 Task: Find connections with filter location São Gotardo with filter topic #Partnershipwith filter profile language Potuguese with filter current company ProPharma with filter school Shobhit University with filter industry Primary Metal Manufacturing with filter service category Life Insurance with filter keywords title Budget Analyst
Action: Mouse moved to (485, 99)
Screenshot: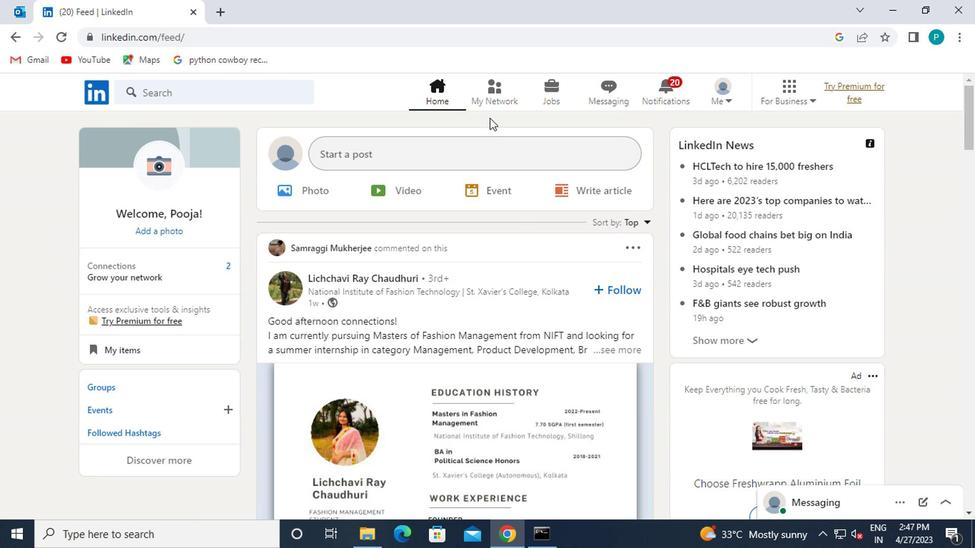 
Action: Mouse pressed left at (485, 99)
Screenshot: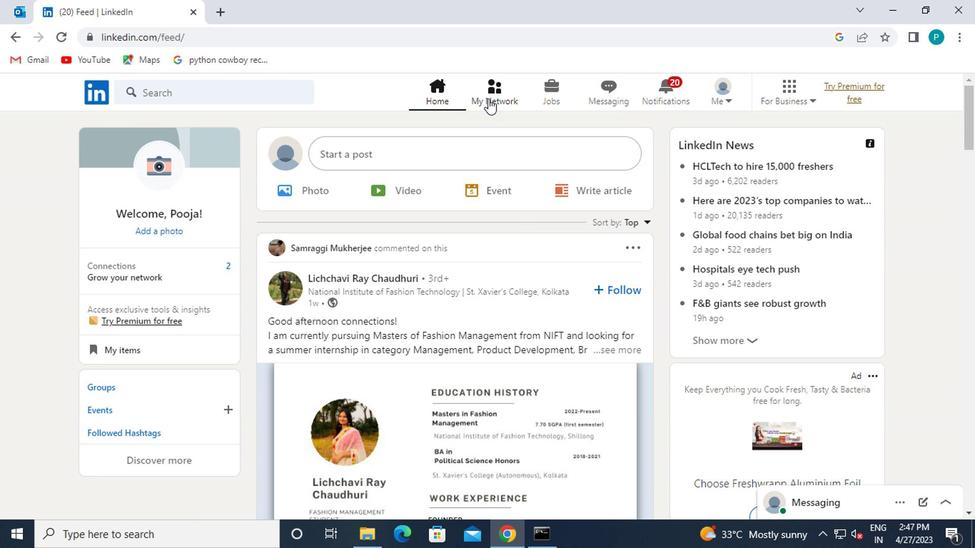 
Action: Mouse moved to (195, 168)
Screenshot: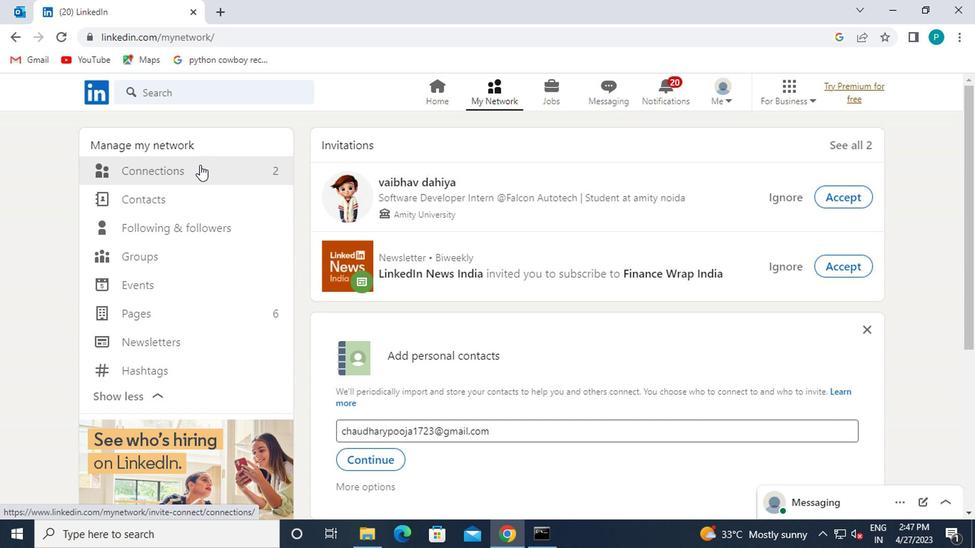 
Action: Mouse pressed left at (195, 168)
Screenshot: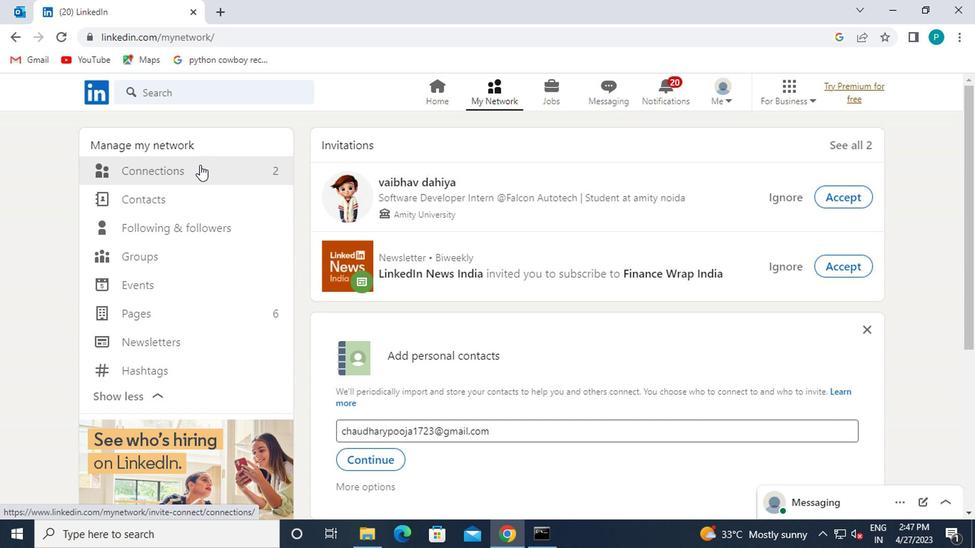 
Action: Mouse moved to (580, 178)
Screenshot: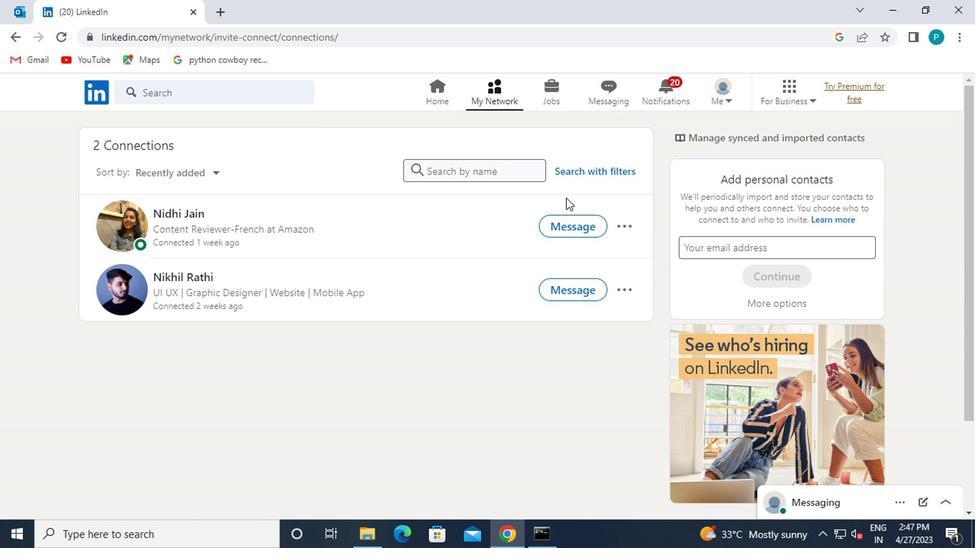 
Action: Mouse pressed left at (580, 178)
Screenshot: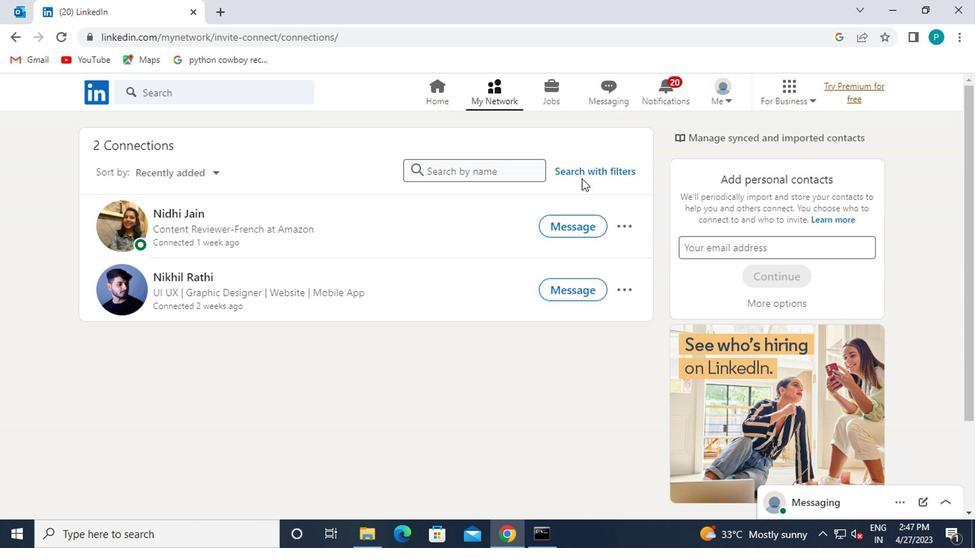 
Action: Mouse moved to (526, 133)
Screenshot: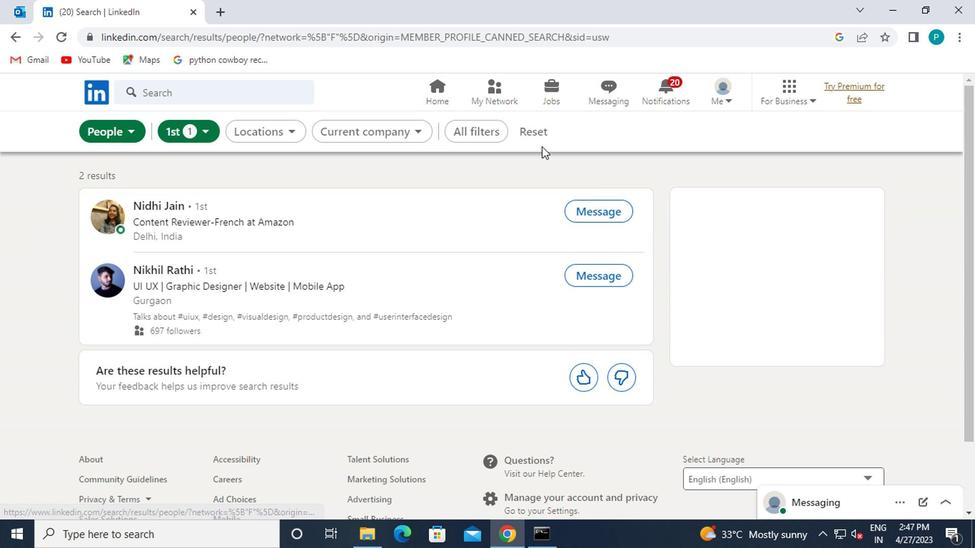 
Action: Mouse pressed left at (526, 133)
Screenshot: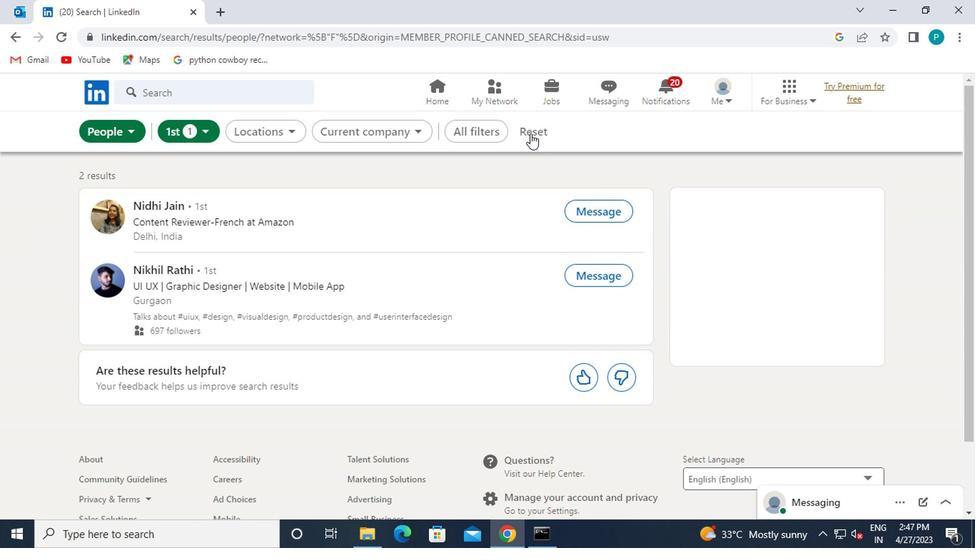 
Action: Mouse moved to (505, 135)
Screenshot: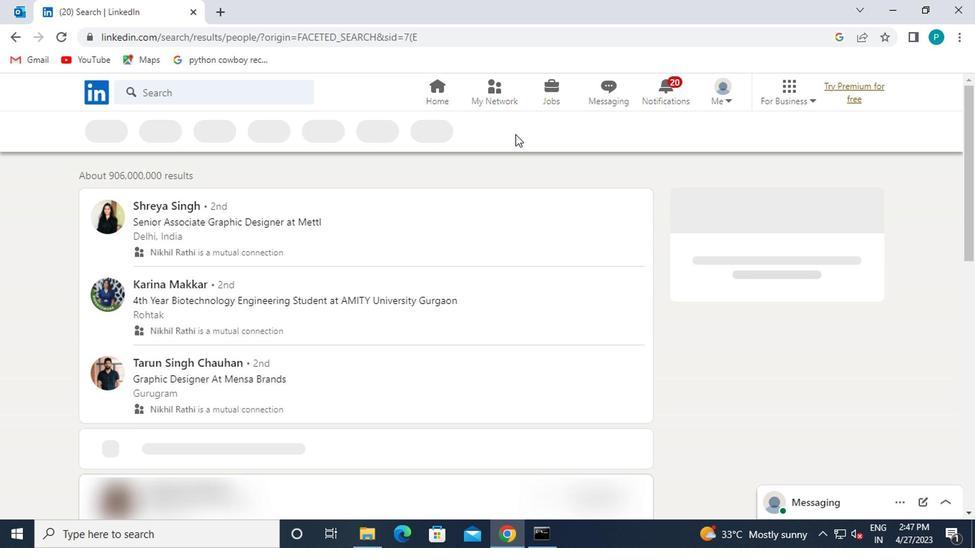 
Action: Mouse pressed left at (505, 135)
Screenshot: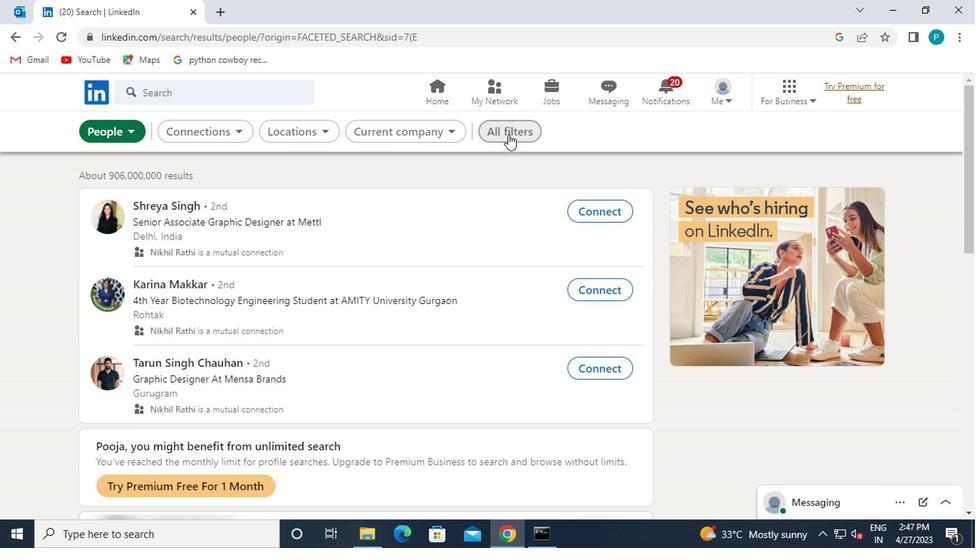 
Action: Mouse moved to (664, 350)
Screenshot: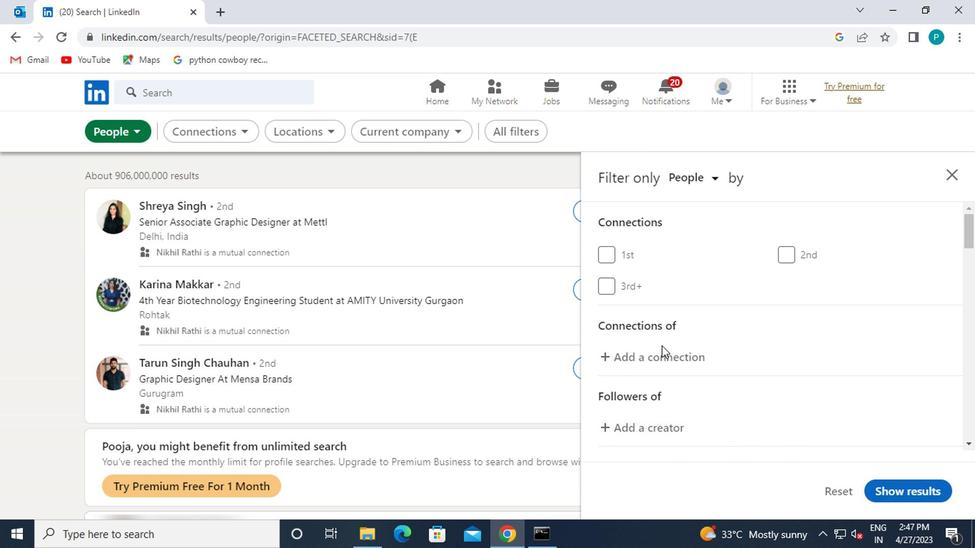 
Action: Mouse scrolled (664, 349) with delta (0, -1)
Screenshot: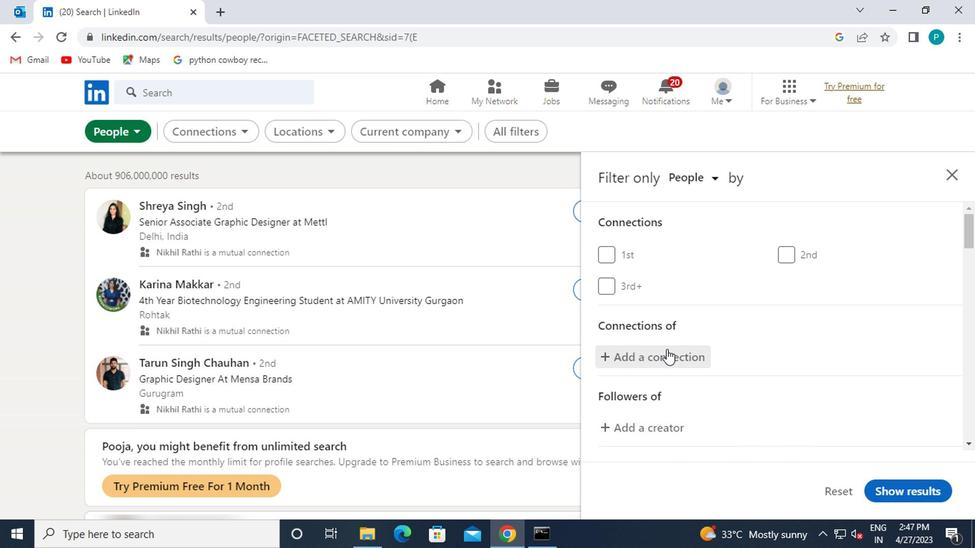 
Action: Mouse scrolled (664, 349) with delta (0, -1)
Screenshot: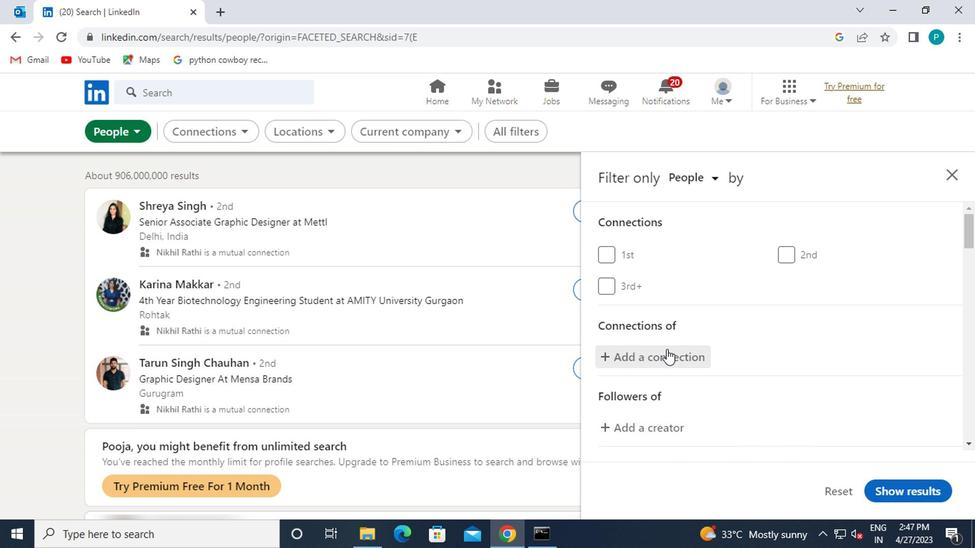 
Action: Mouse moved to (750, 377)
Screenshot: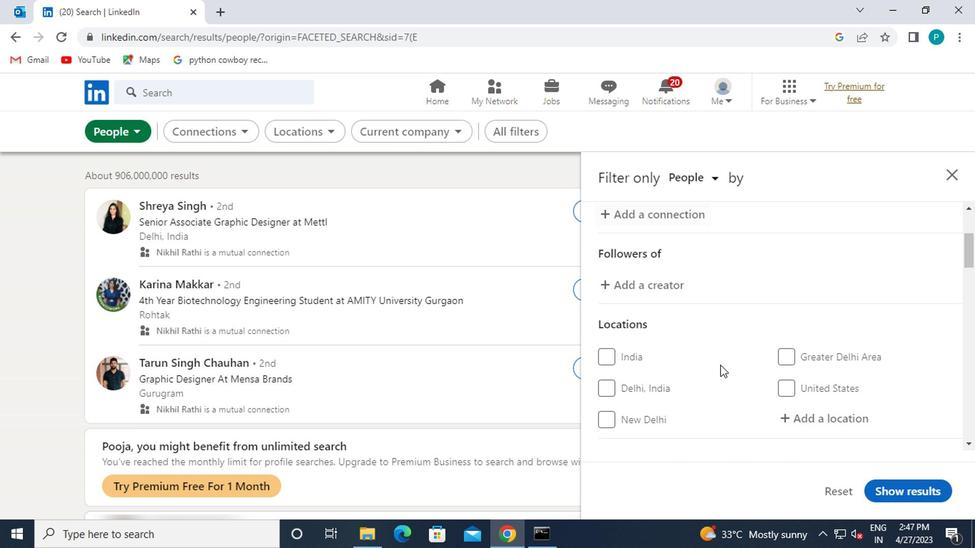 
Action: Mouse scrolled (750, 377) with delta (0, 0)
Screenshot: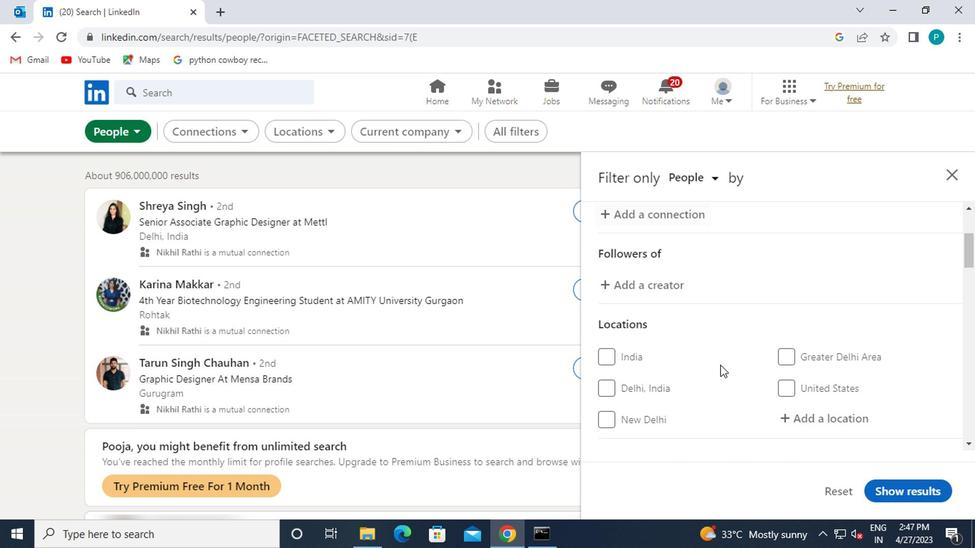 
Action: Mouse moved to (800, 340)
Screenshot: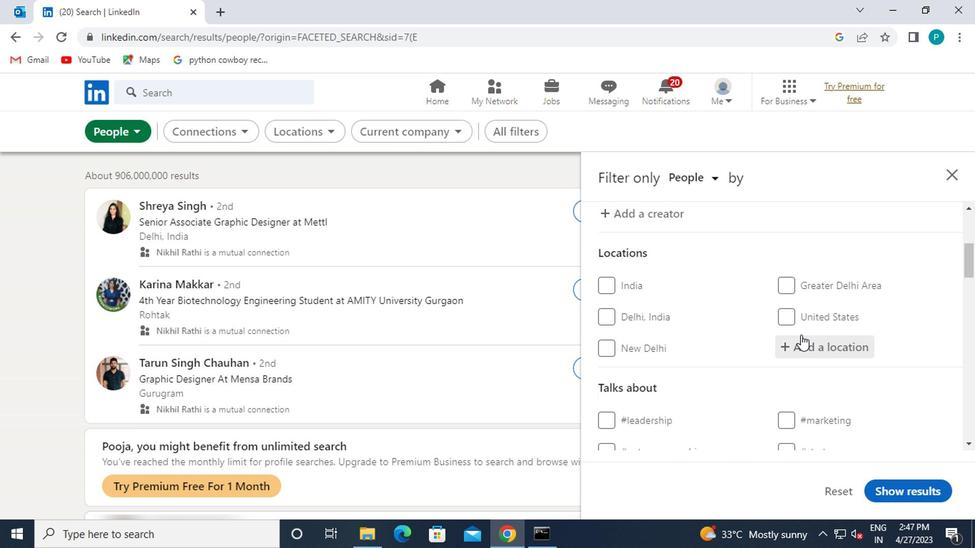 
Action: Mouse pressed left at (800, 340)
Screenshot: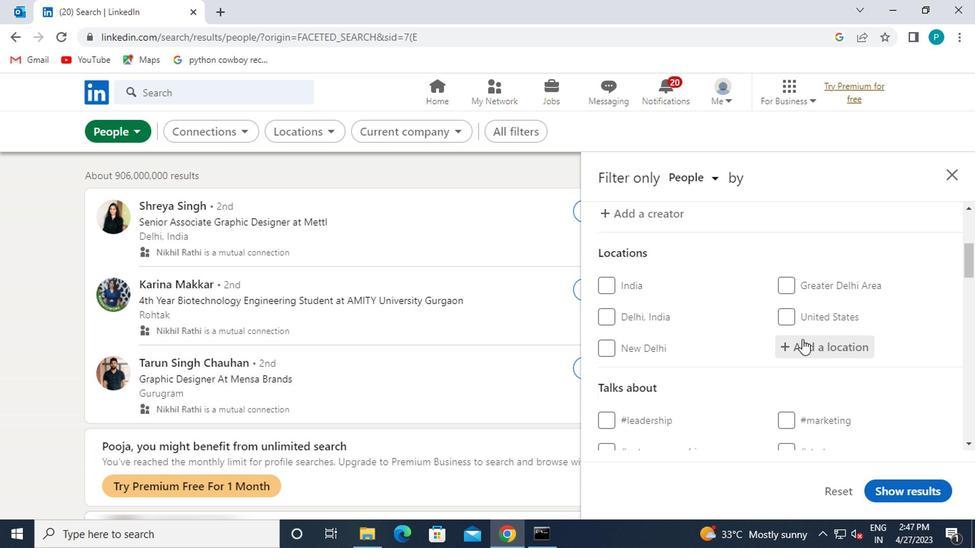 
Action: Mouse moved to (801, 340)
Screenshot: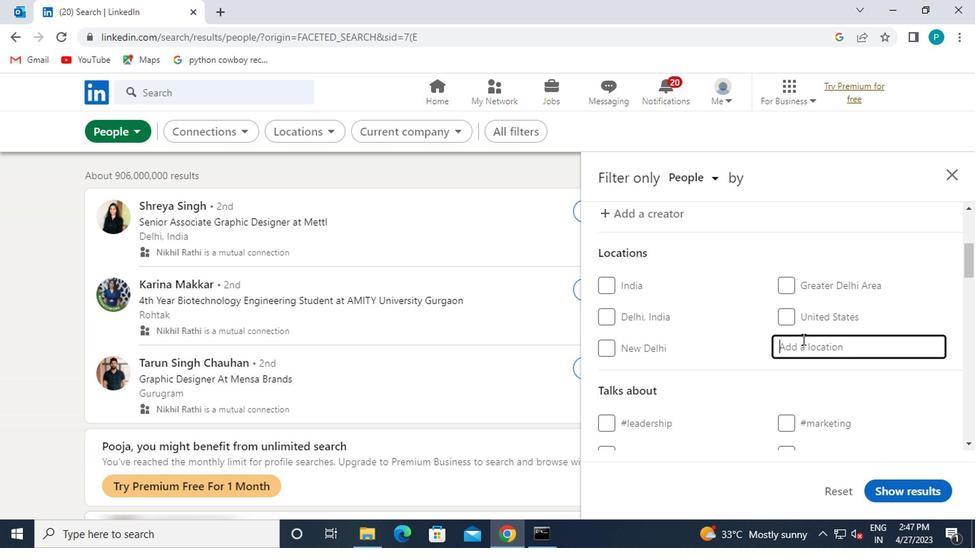 
Action: Key pressed <Key.caps_lock>s<Key.caps_lock>ao<Key.space><Key.caps_lock>g<Key.caps_lock>otar
Screenshot: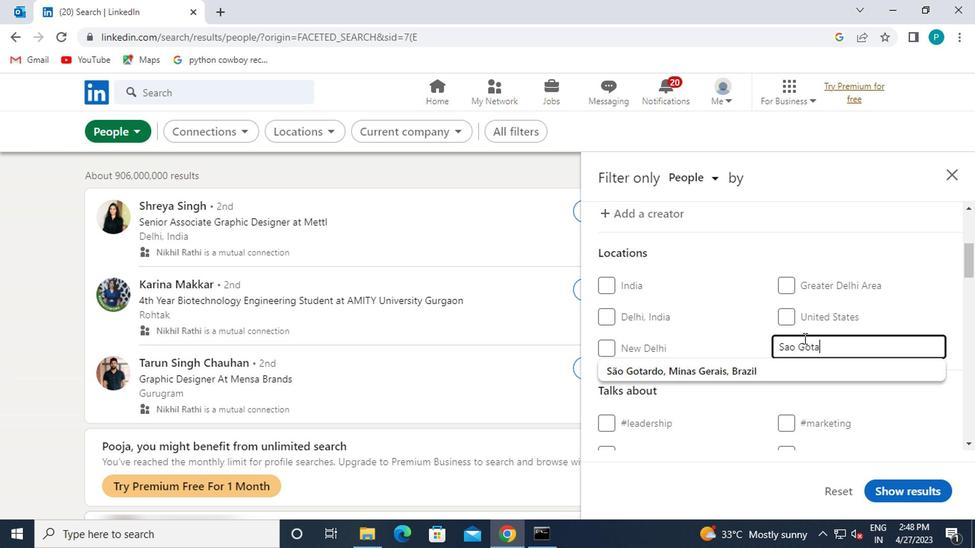 
Action: Mouse moved to (738, 365)
Screenshot: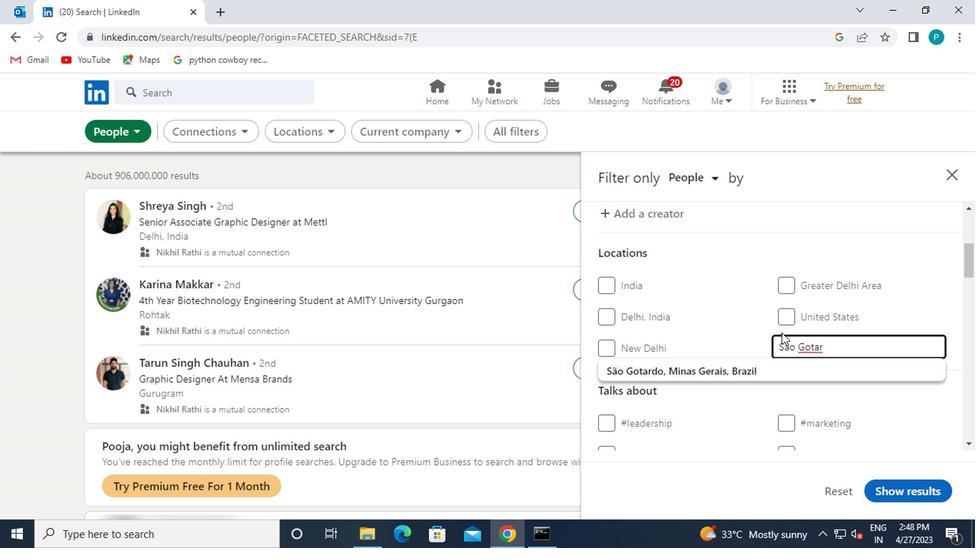 
Action: Mouse pressed left at (738, 365)
Screenshot: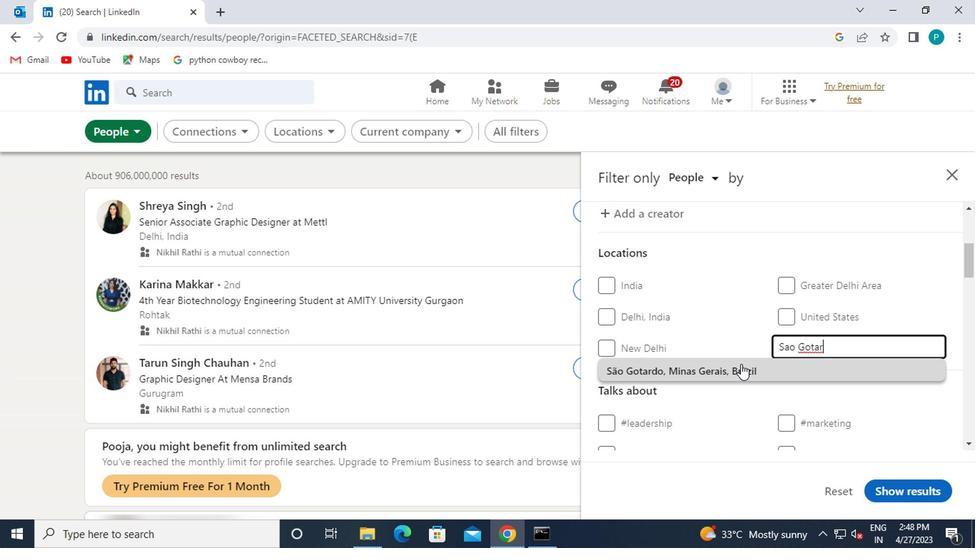 
Action: Mouse moved to (784, 384)
Screenshot: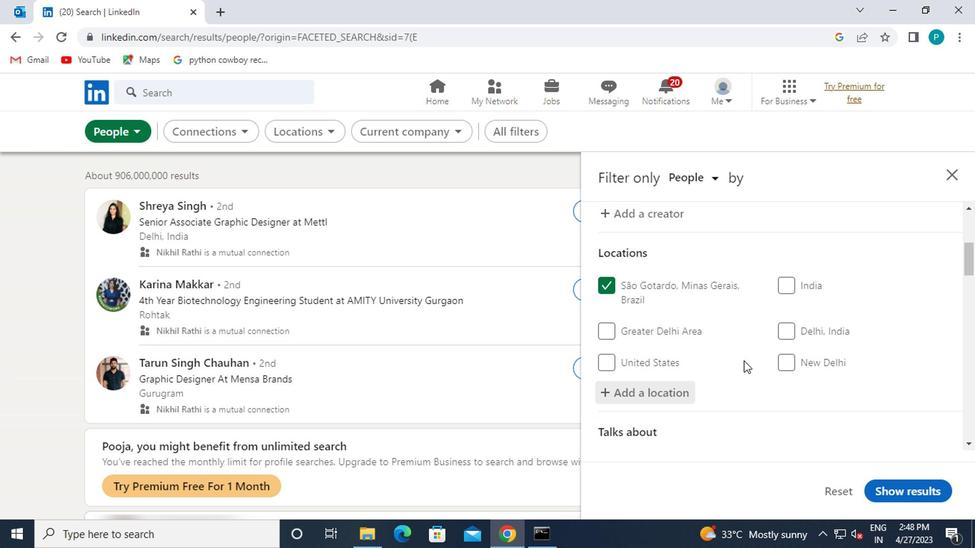 
Action: Mouse scrolled (784, 383) with delta (0, -1)
Screenshot: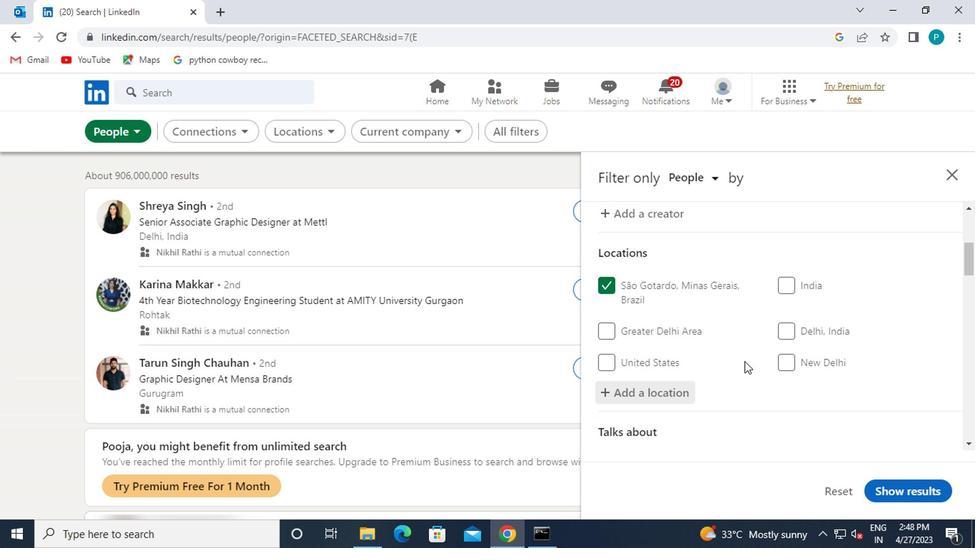 
Action: Mouse moved to (790, 389)
Screenshot: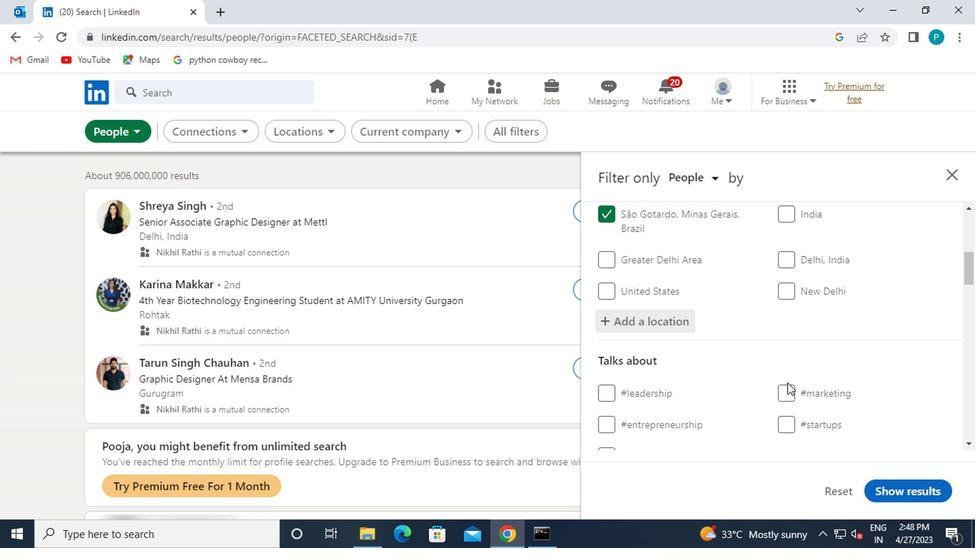 
Action: Mouse scrolled (790, 388) with delta (0, -1)
Screenshot: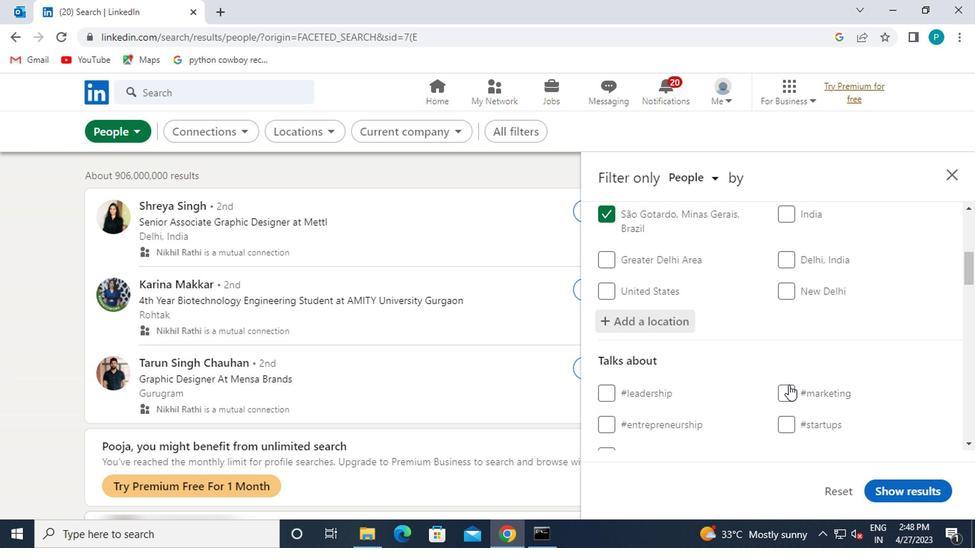 
Action: Mouse pressed left at (790, 389)
Screenshot: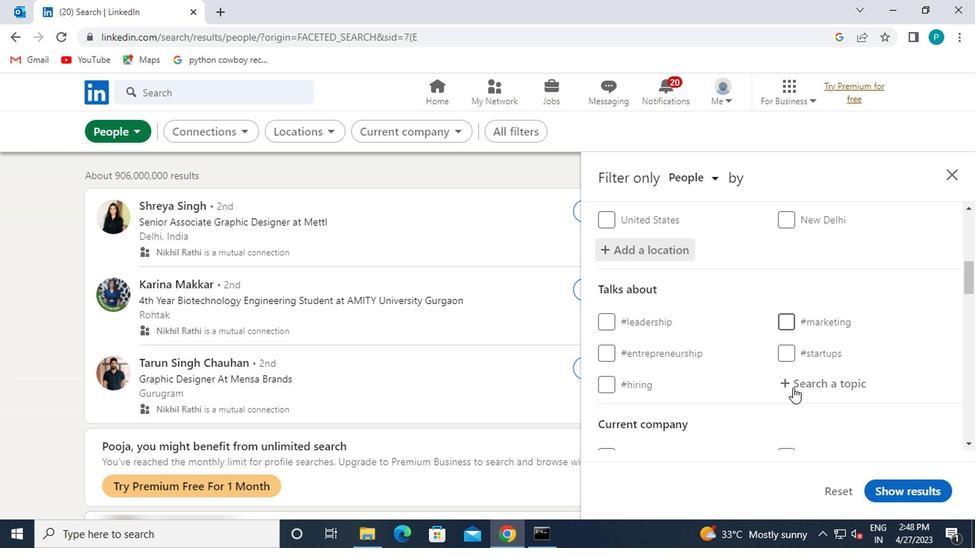 
Action: Key pressed <Key.shift><Key.shift>#<Key.caps_lock>P<Key.caps_lock>ARTNERSHIP
Screenshot: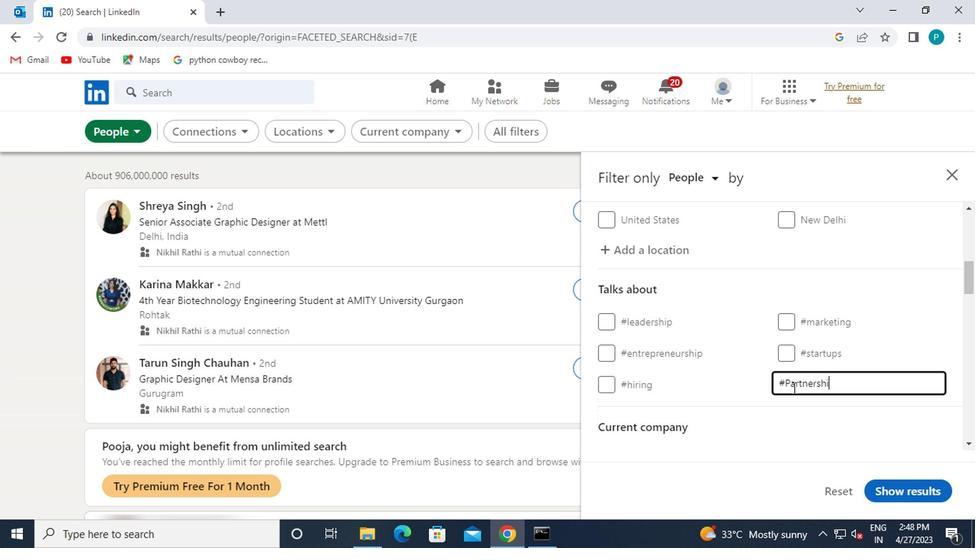 
Action: Mouse moved to (790, 389)
Screenshot: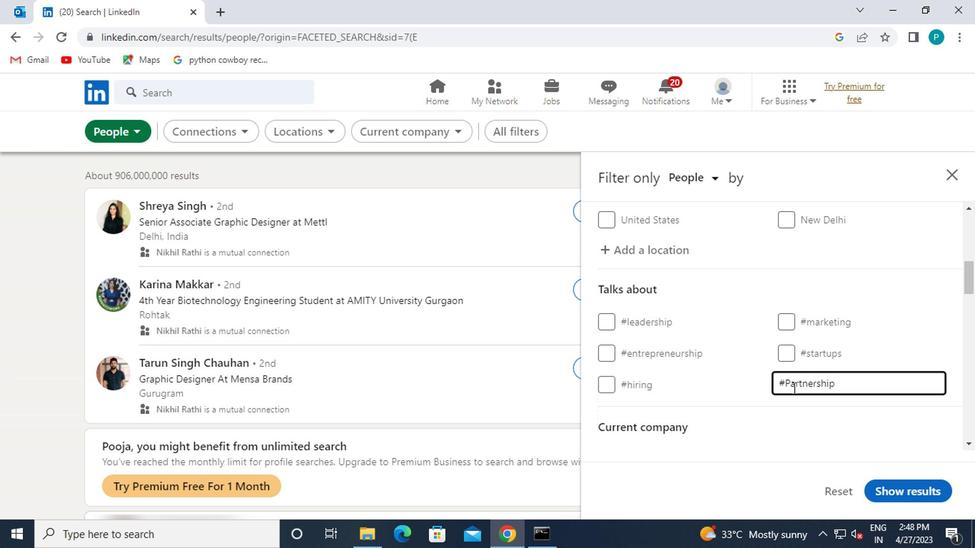 
Action: Mouse scrolled (790, 389) with delta (0, 0)
Screenshot: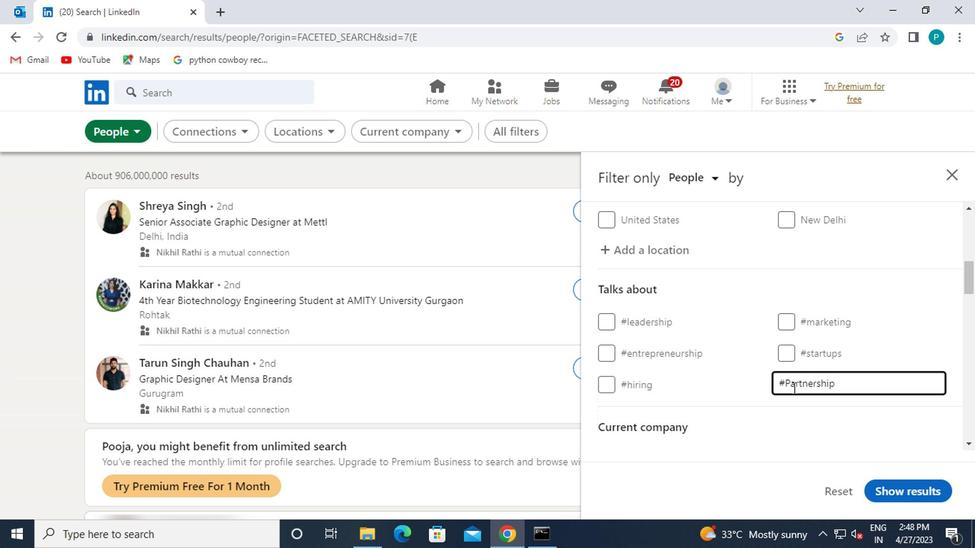 
Action: Mouse moved to (789, 391)
Screenshot: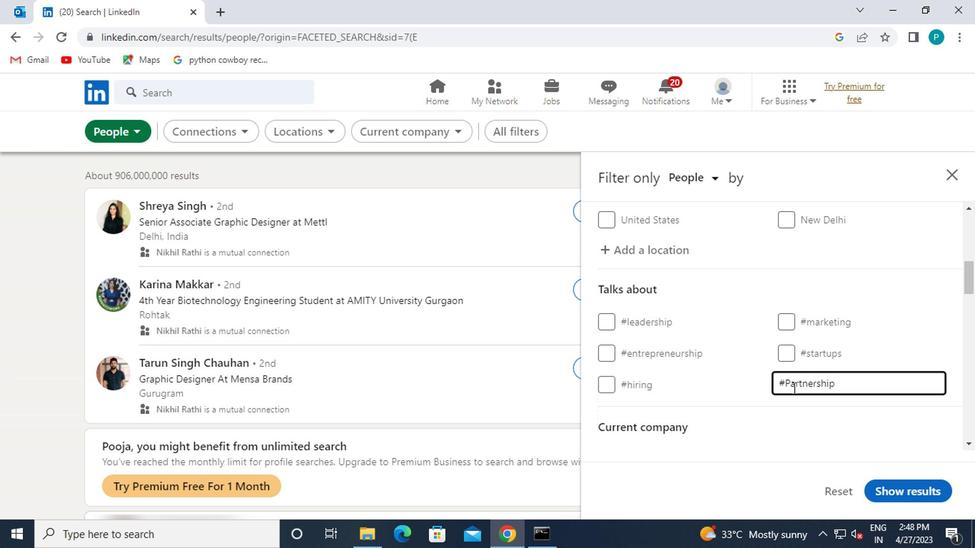 
Action: Mouse scrolled (789, 390) with delta (0, -1)
Screenshot: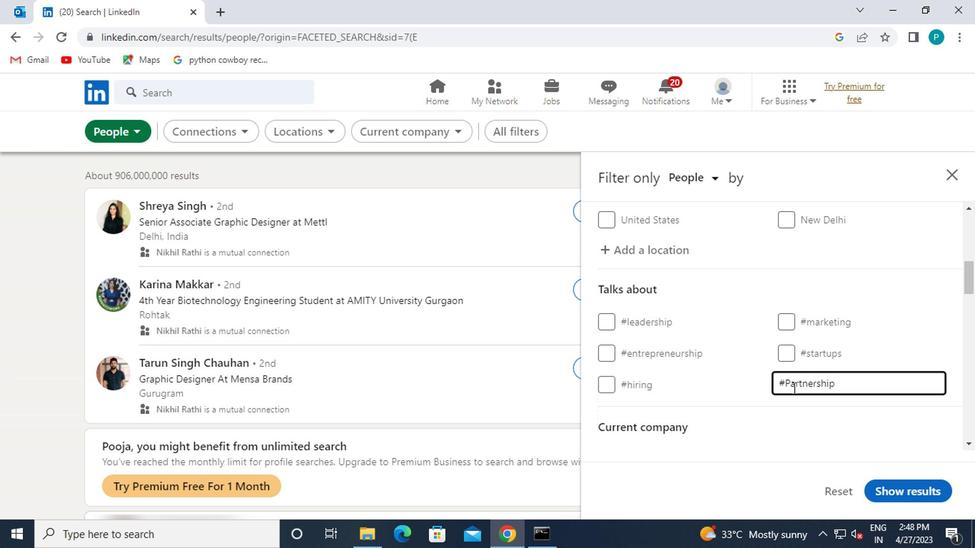 
Action: Mouse moved to (784, 392)
Screenshot: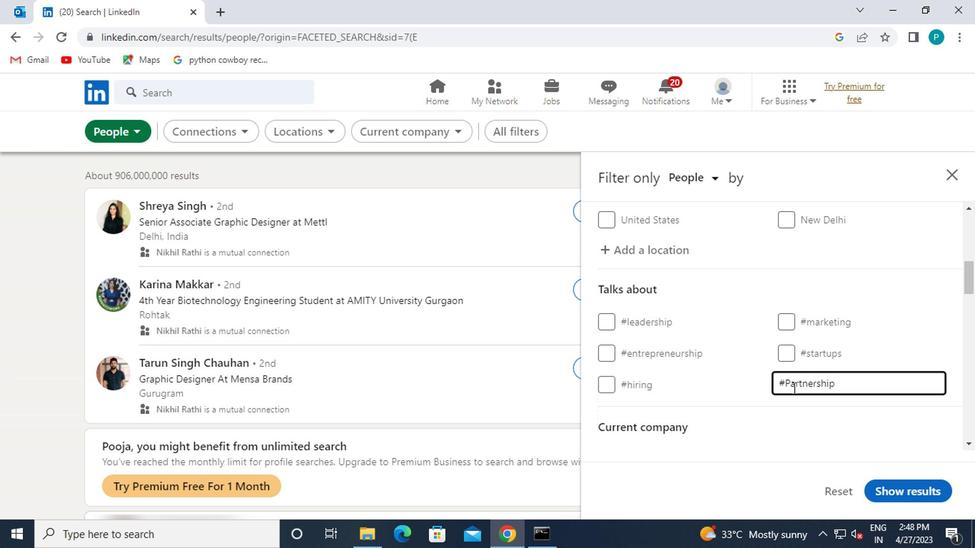 
Action: Mouse scrolled (784, 391) with delta (0, -1)
Screenshot: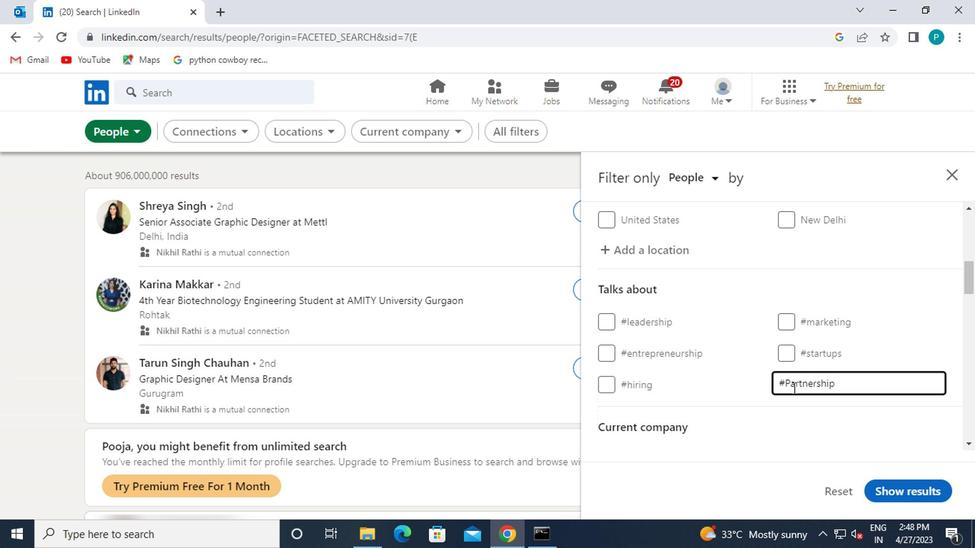 
Action: Mouse moved to (774, 392)
Screenshot: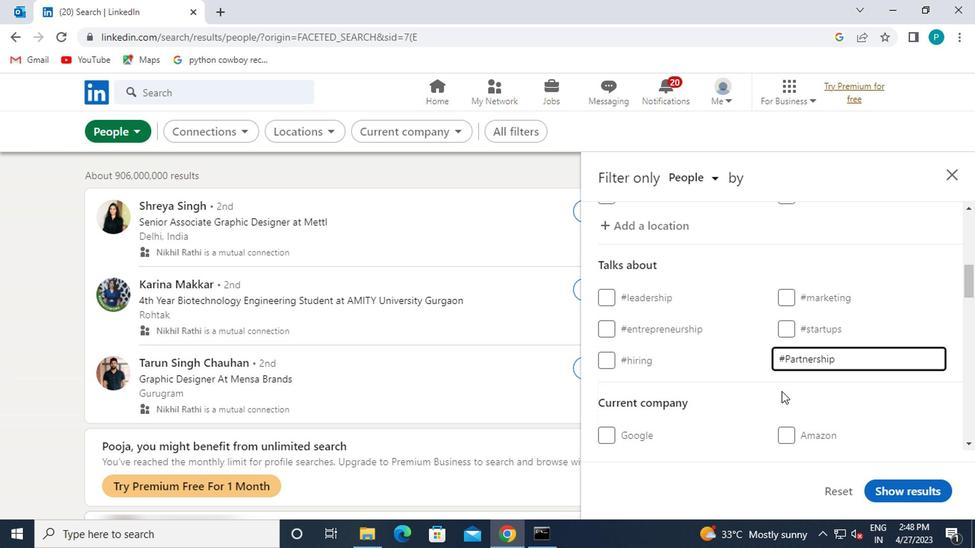 
Action: Mouse scrolled (774, 391) with delta (0, -1)
Screenshot: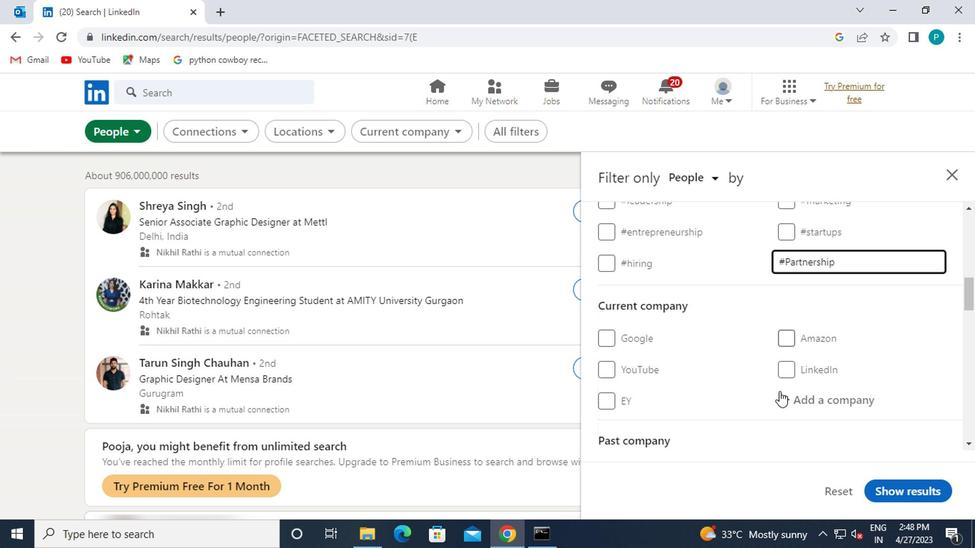 
Action: Mouse moved to (774, 392)
Screenshot: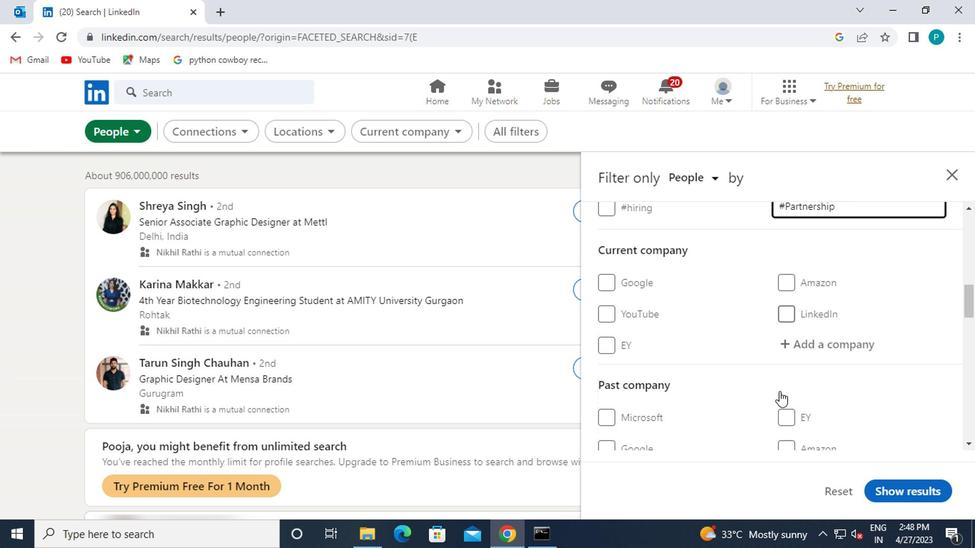 
Action: Mouse scrolled (774, 391) with delta (0, -1)
Screenshot: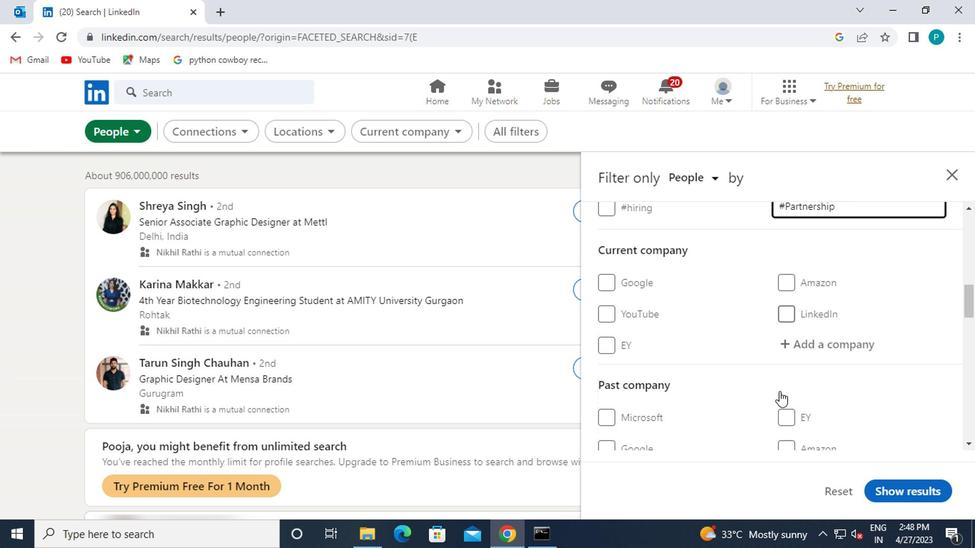 
Action: Mouse moved to (721, 381)
Screenshot: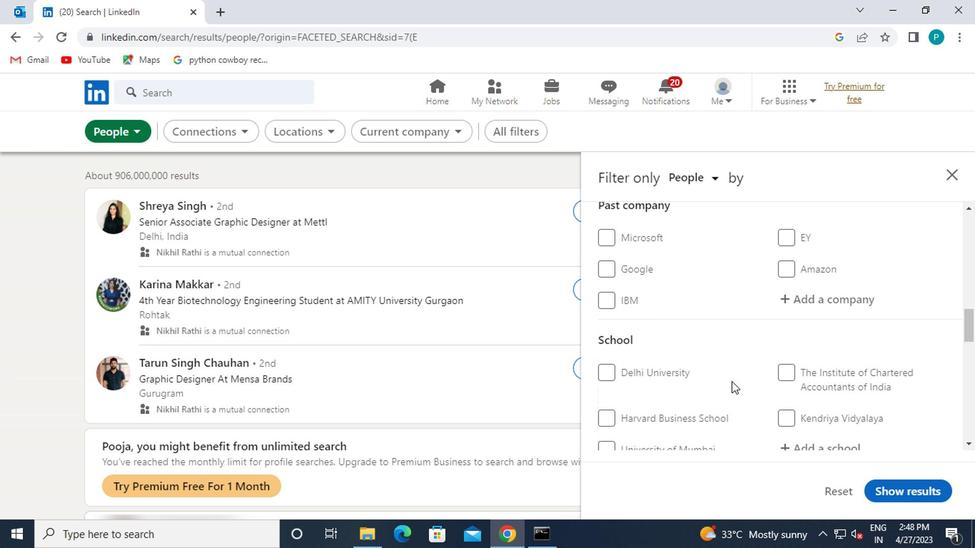 
Action: Mouse scrolled (721, 380) with delta (0, 0)
Screenshot: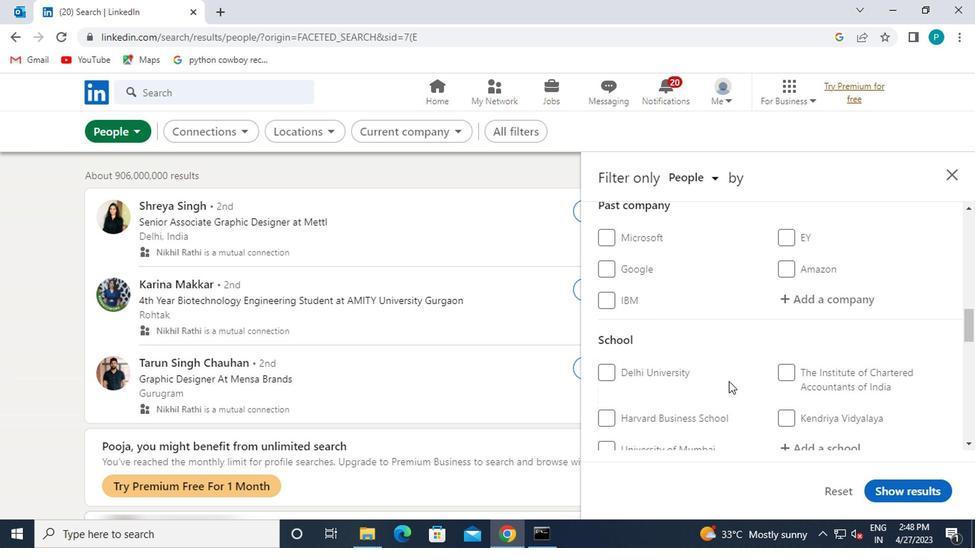 
Action: Mouse scrolled (721, 380) with delta (0, 0)
Screenshot: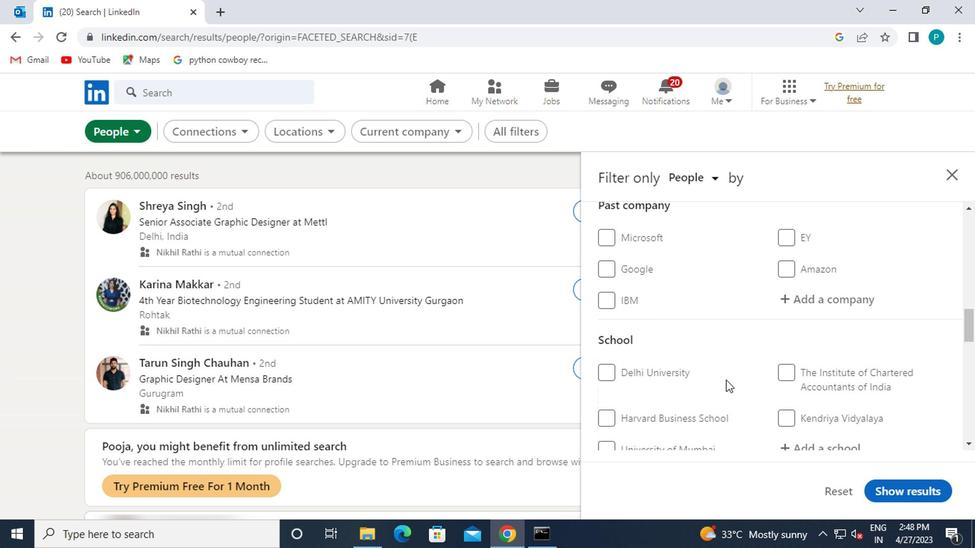 
Action: Mouse scrolled (721, 380) with delta (0, 0)
Screenshot: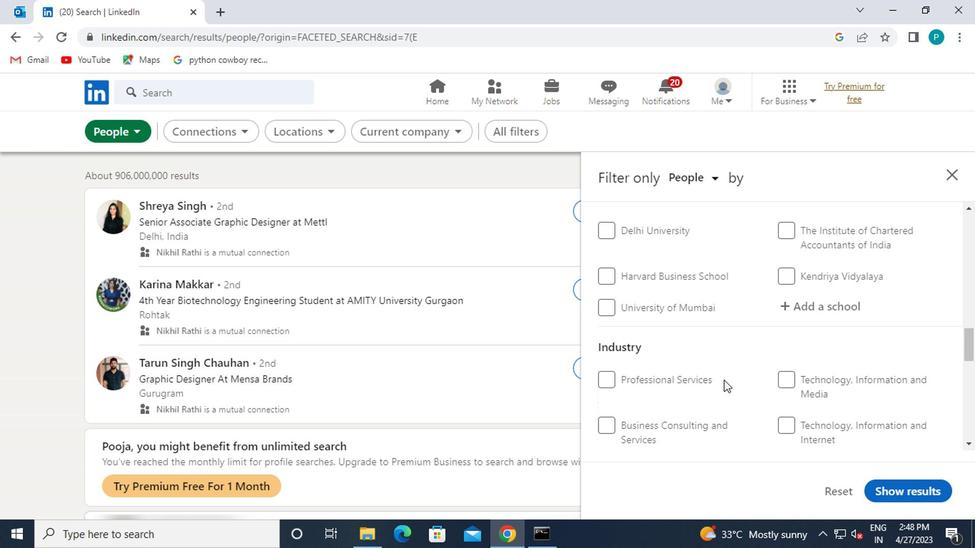 
Action: Mouse scrolled (721, 380) with delta (0, 0)
Screenshot: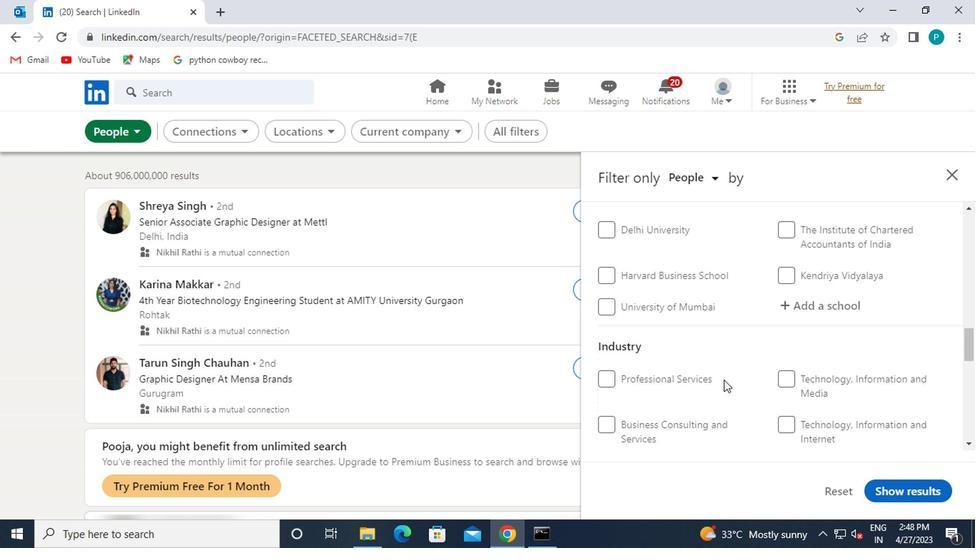 
Action: Mouse scrolled (721, 380) with delta (0, 0)
Screenshot: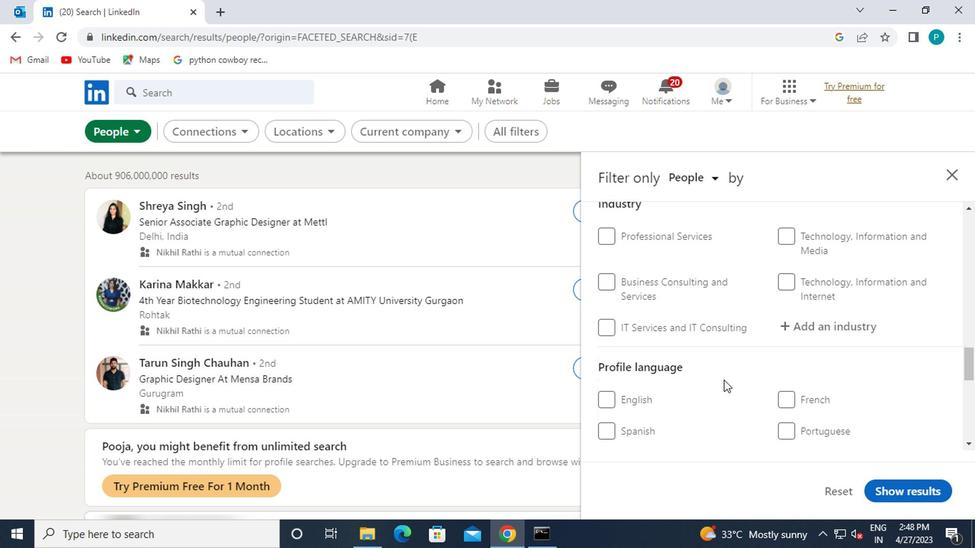 
Action: Mouse moved to (788, 364)
Screenshot: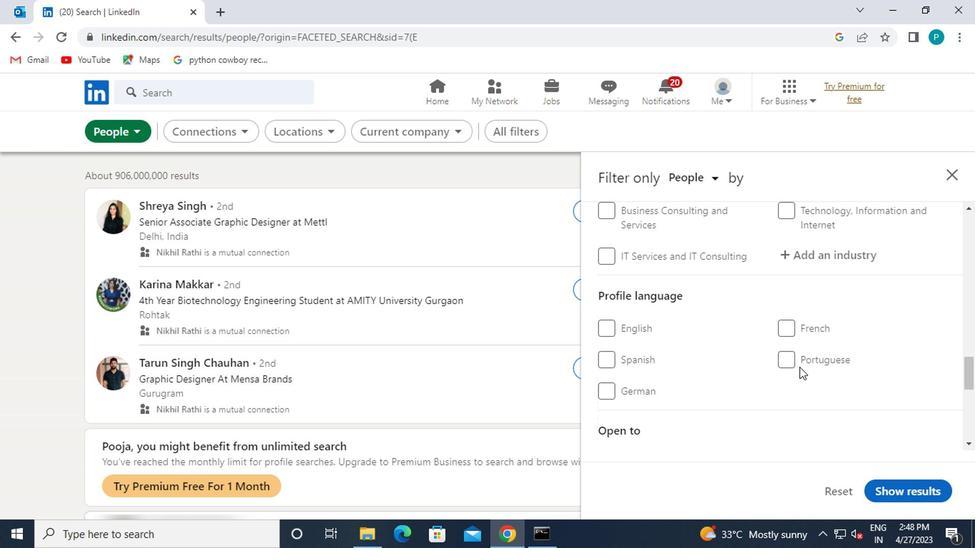 
Action: Mouse pressed left at (788, 364)
Screenshot: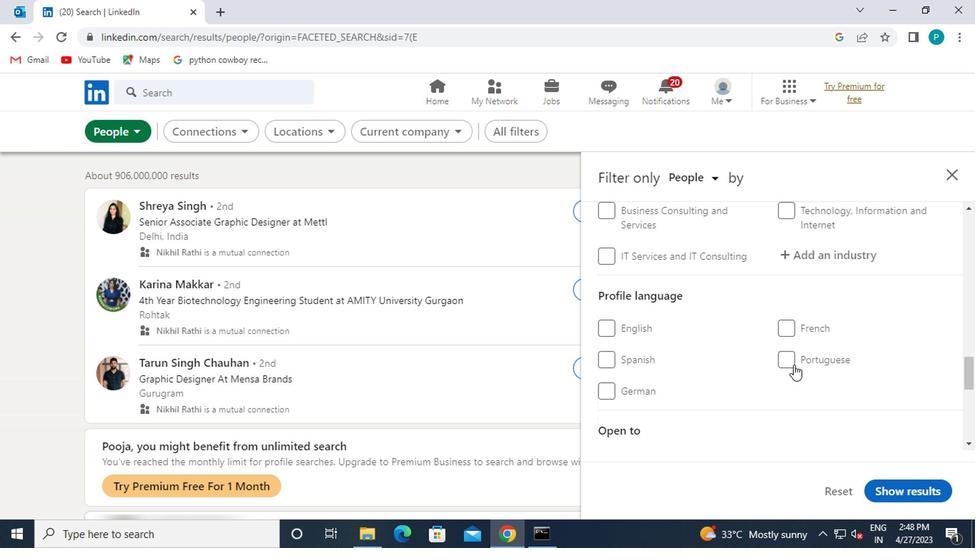 
Action: Mouse moved to (738, 364)
Screenshot: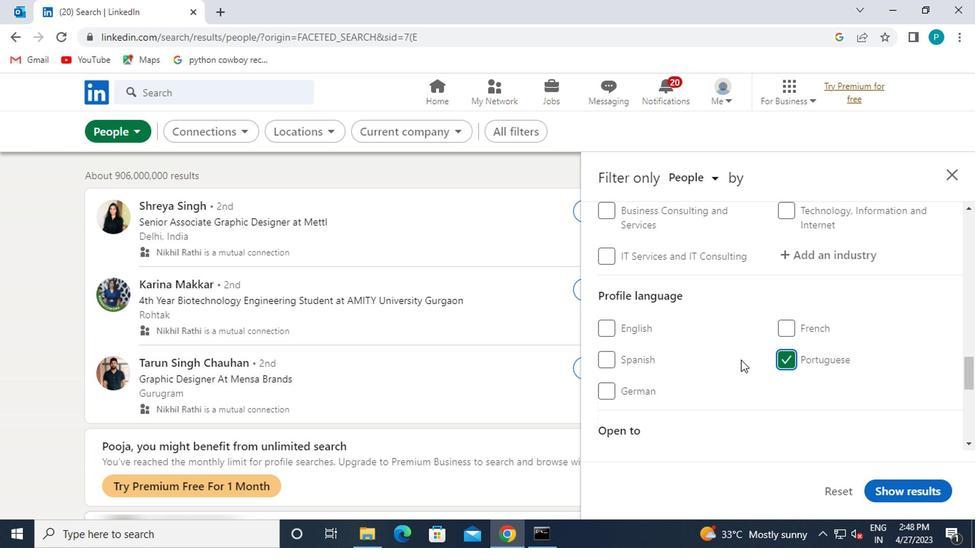 
Action: Mouse scrolled (738, 365) with delta (0, 0)
Screenshot: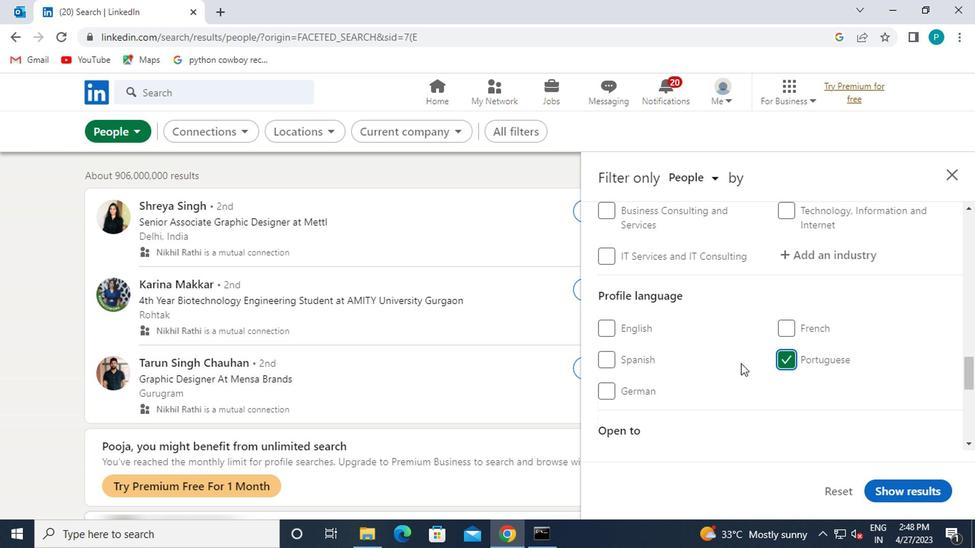 
Action: Mouse scrolled (738, 365) with delta (0, 0)
Screenshot: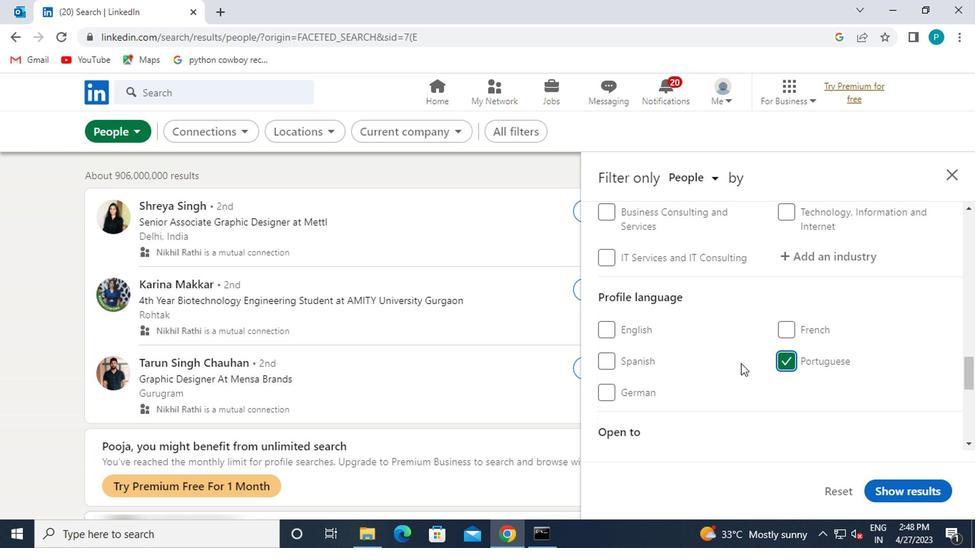 
Action: Mouse scrolled (738, 365) with delta (0, 0)
Screenshot: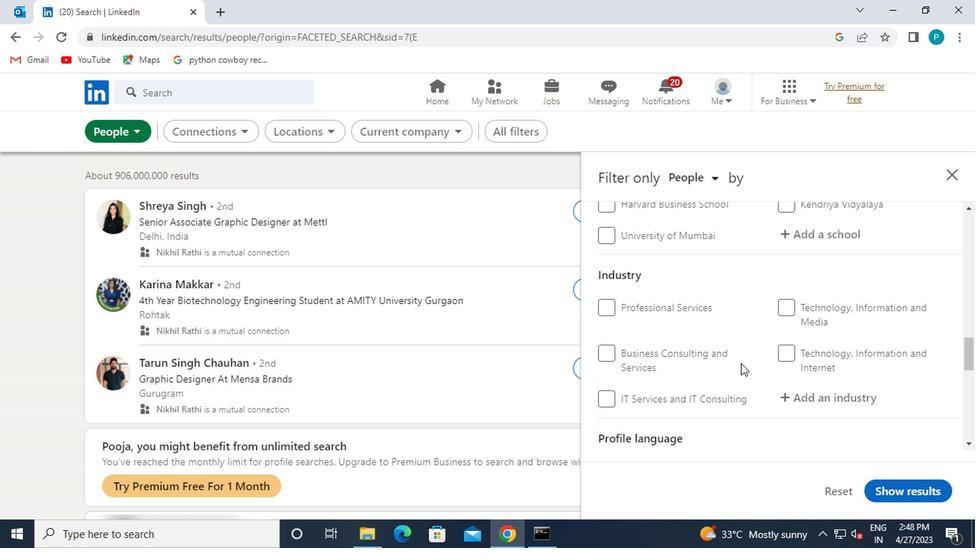 
Action: Mouse scrolled (738, 365) with delta (0, 0)
Screenshot: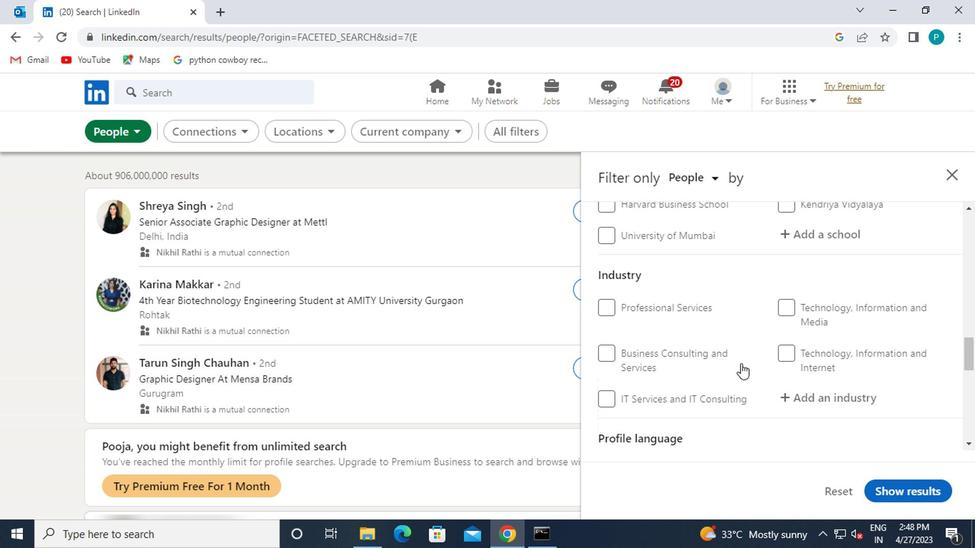 
Action: Mouse scrolled (738, 365) with delta (0, 0)
Screenshot: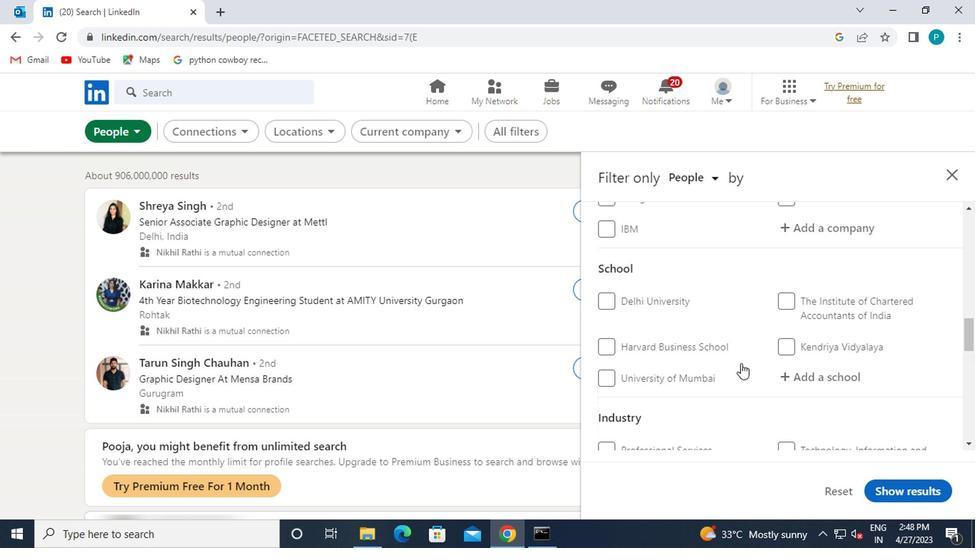 
Action: Mouse scrolled (738, 365) with delta (0, 0)
Screenshot: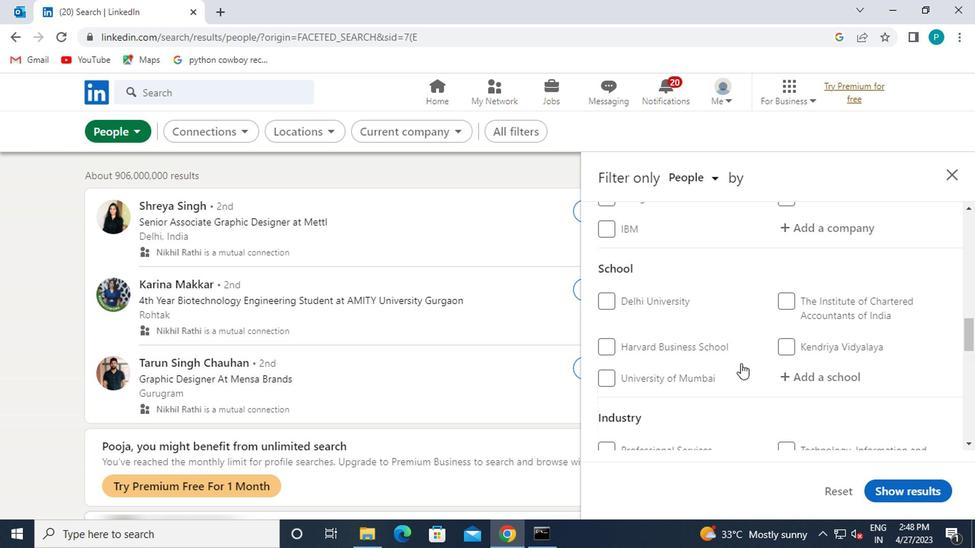 
Action: Mouse moved to (798, 375)
Screenshot: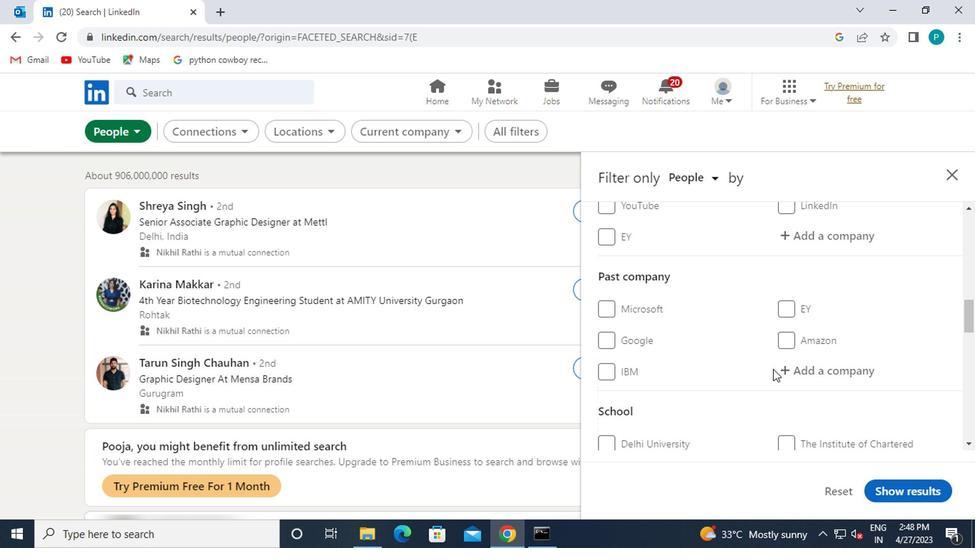 
Action: Mouse pressed left at (798, 375)
Screenshot: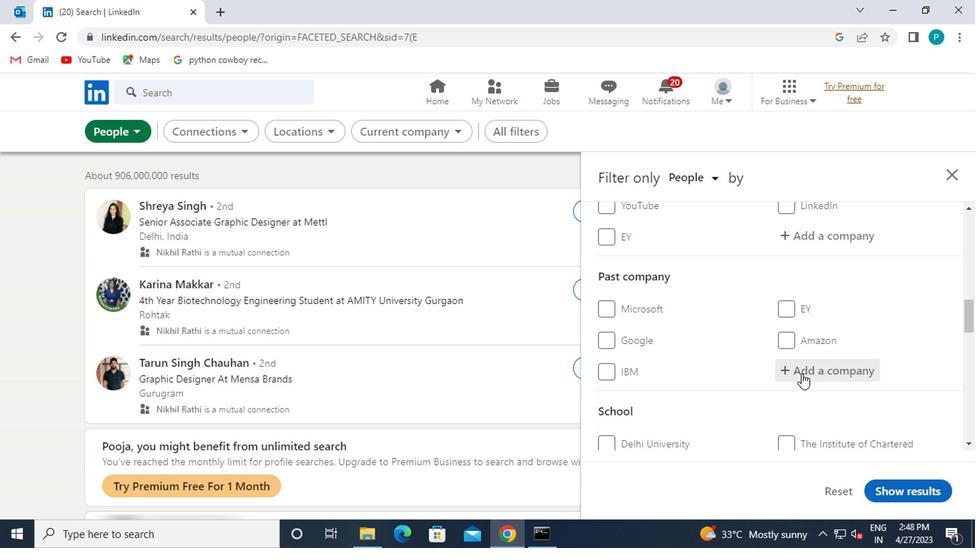 
Action: Mouse pressed left at (798, 375)
Screenshot: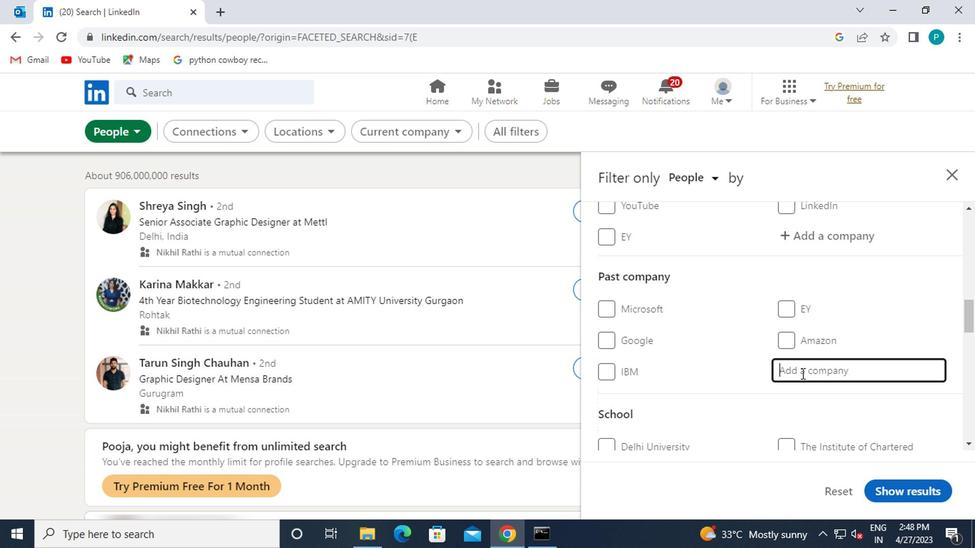 
Action: Mouse moved to (786, 233)
Screenshot: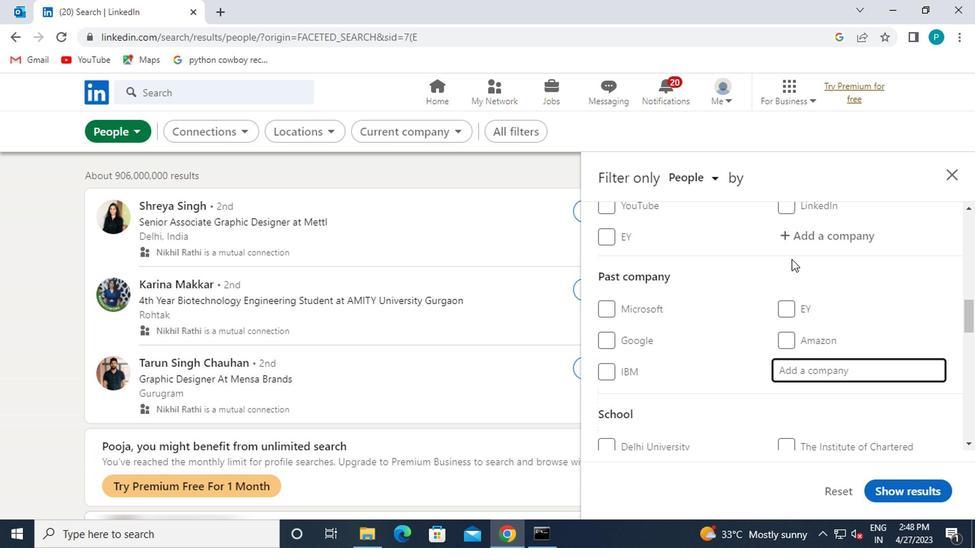 
Action: Mouse pressed left at (786, 233)
Screenshot: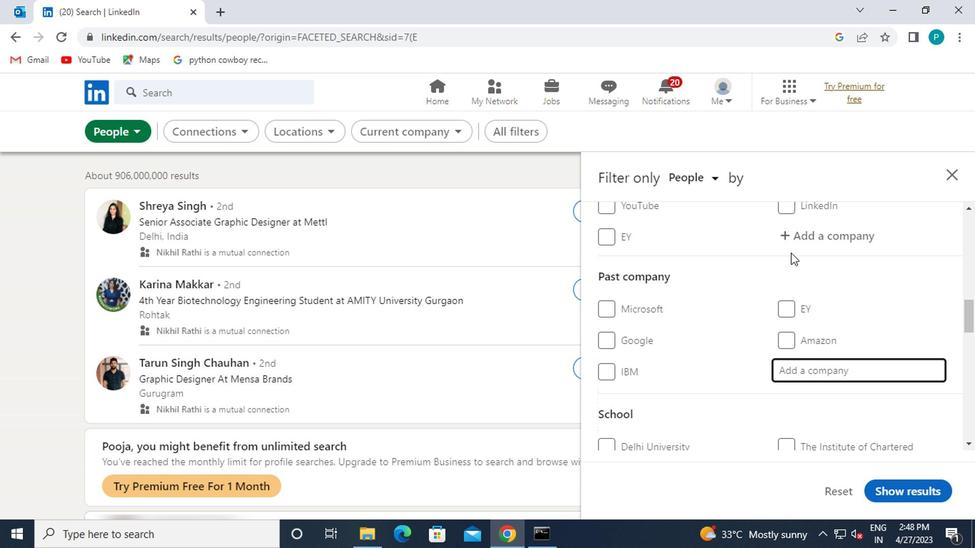 
Action: Mouse moved to (660, 291)
Screenshot: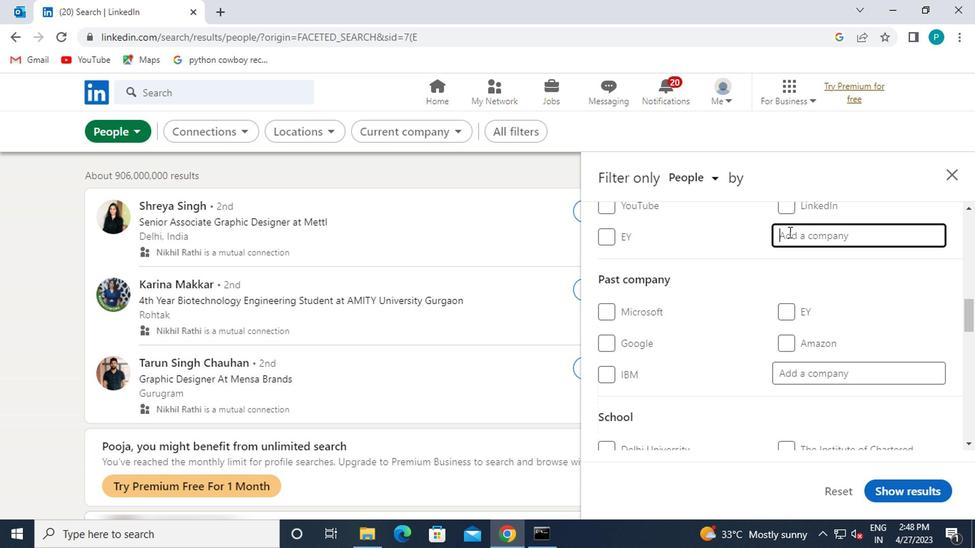 
Action: Mouse scrolled (660, 292) with delta (0, 1)
Screenshot: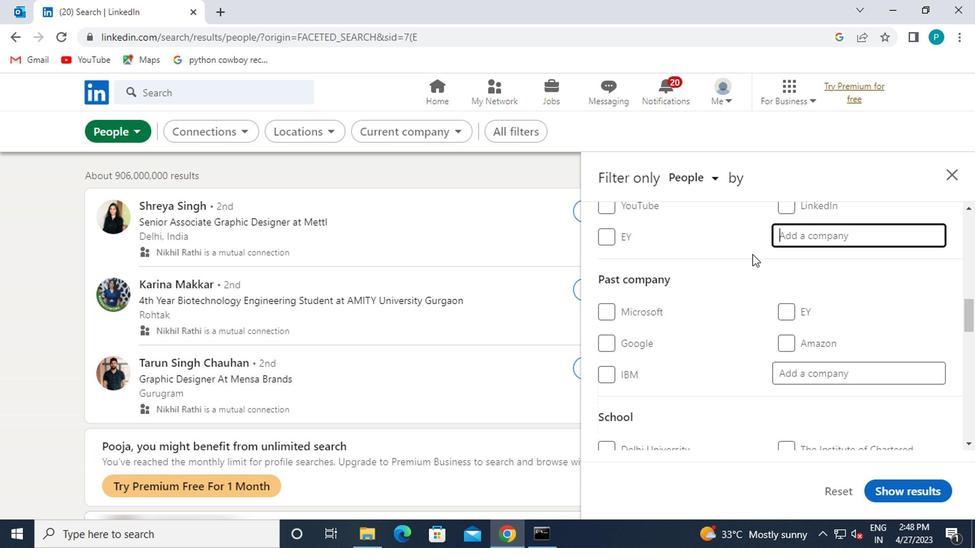 
Action: Mouse scrolled (660, 292) with delta (0, 1)
Screenshot: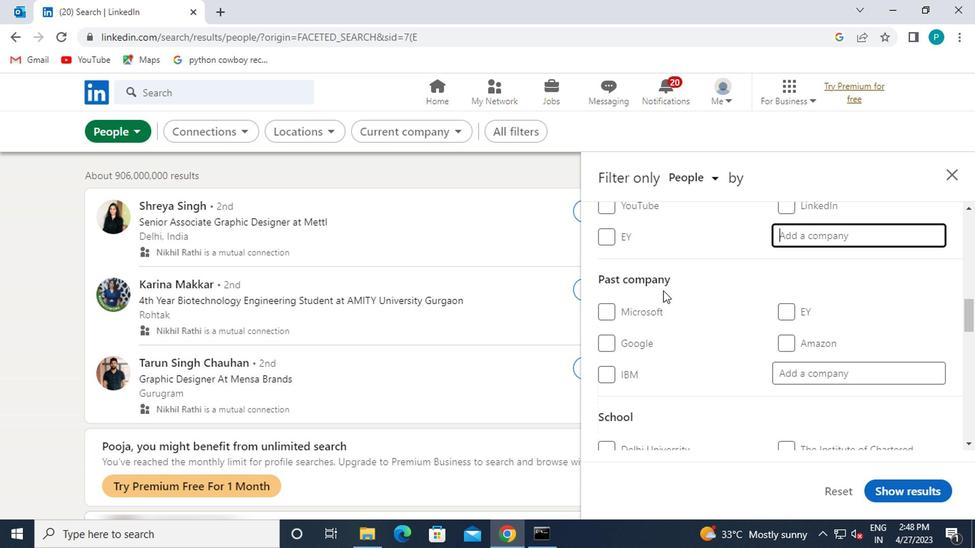 
Action: Key pressed <Key.caps_lock>PA<Key.backspace><Key.caps_lock>RO<Key.caps_lock>P<Key.caps_lock>HAR
Screenshot: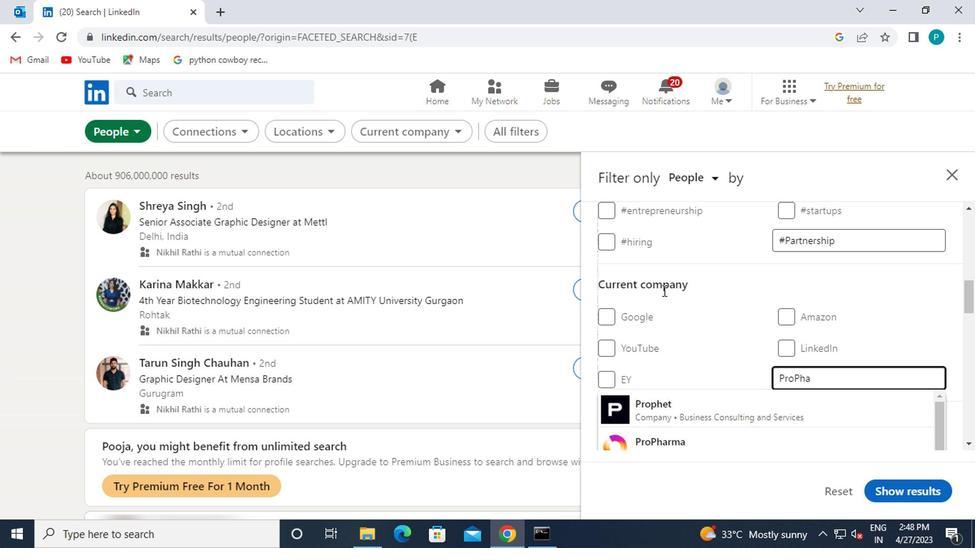 
Action: Mouse moved to (671, 400)
Screenshot: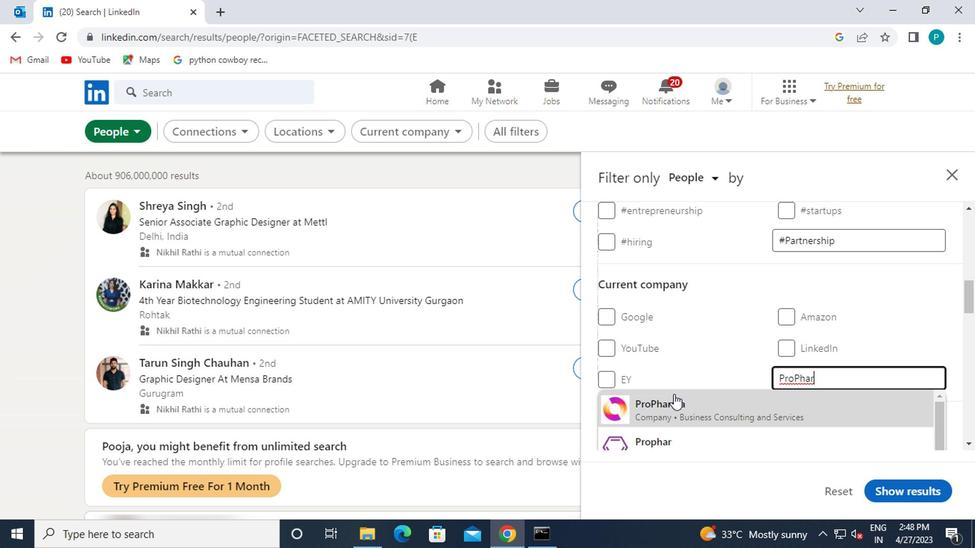 
Action: Mouse pressed left at (671, 400)
Screenshot: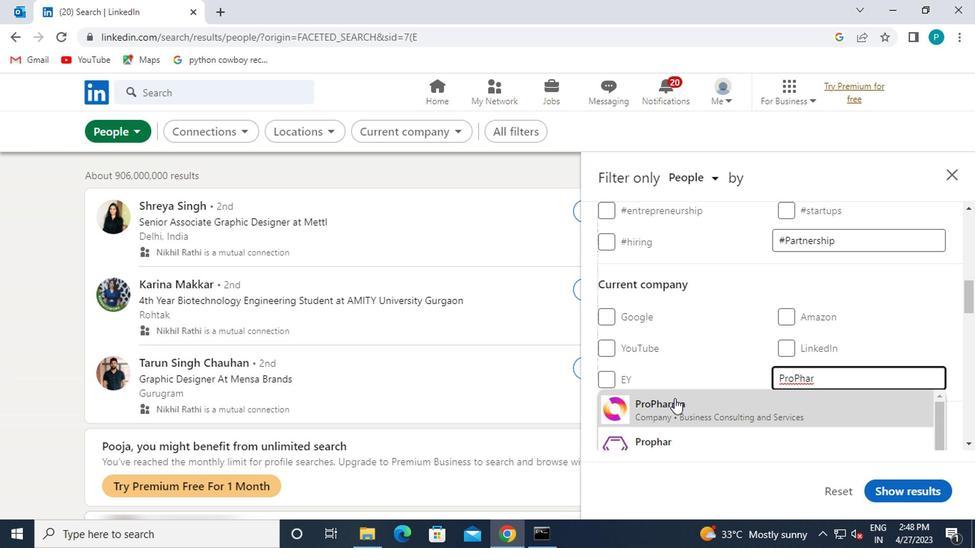 
Action: Mouse moved to (689, 386)
Screenshot: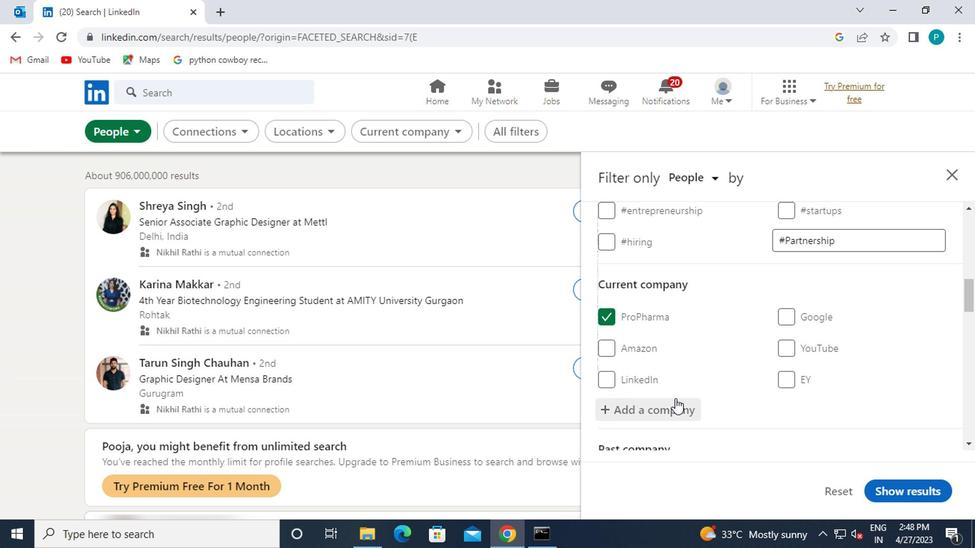 
Action: Mouse scrolled (689, 386) with delta (0, 0)
Screenshot: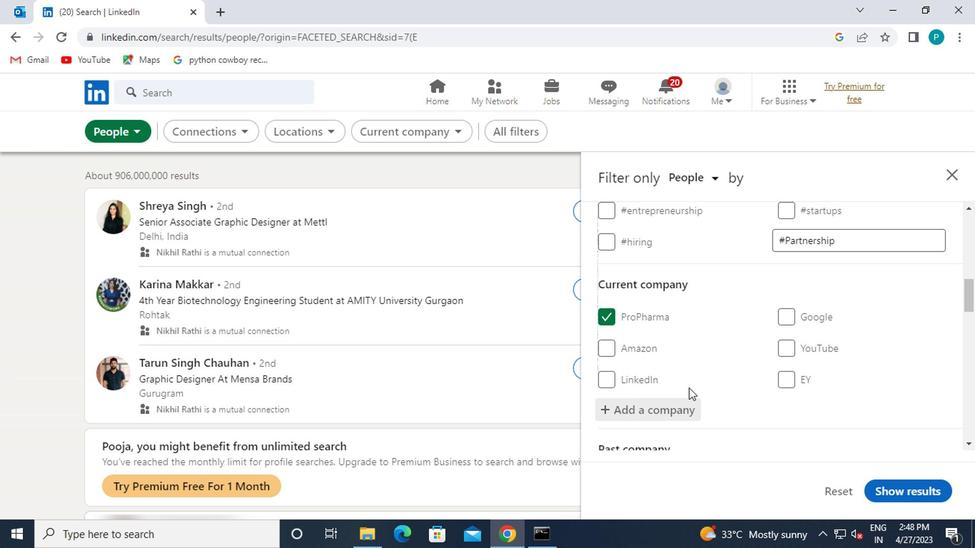 
Action: Mouse scrolled (689, 386) with delta (0, 0)
Screenshot: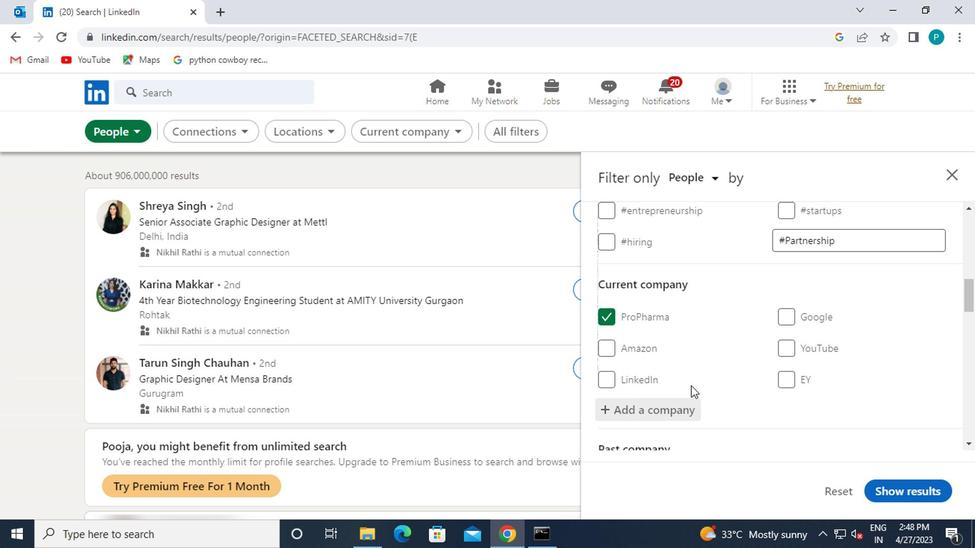 
Action: Mouse scrolled (689, 386) with delta (0, 0)
Screenshot: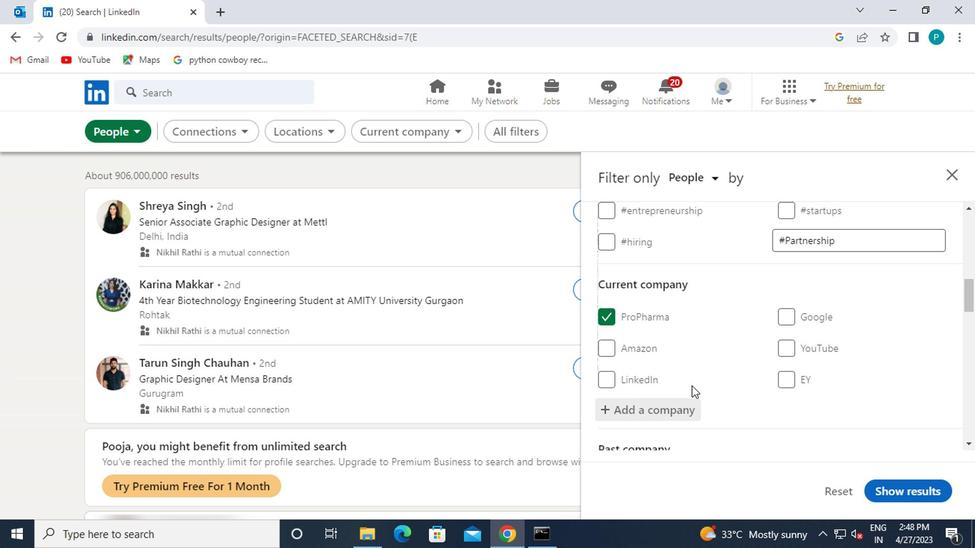 
Action: Mouse moved to (781, 389)
Screenshot: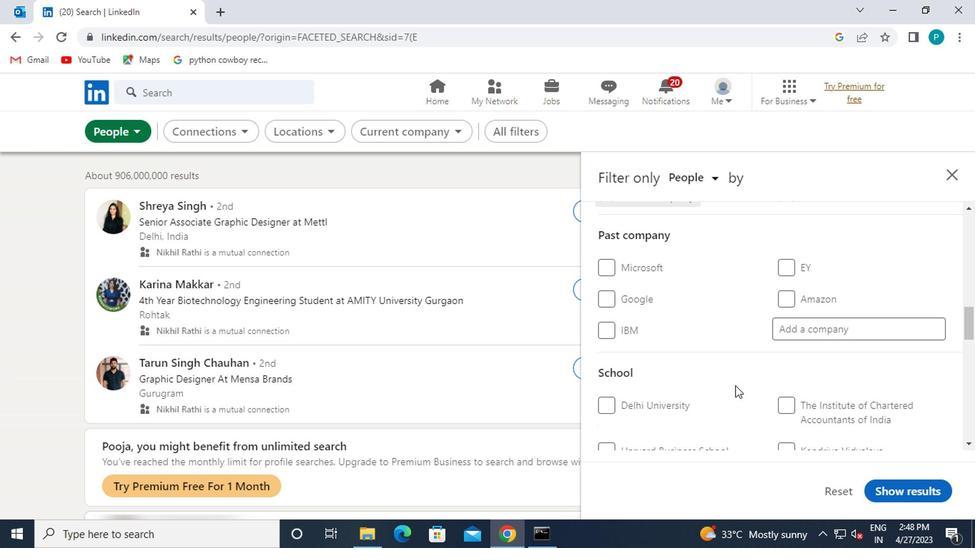 
Action: Mouse scrolled (781, 389) with delta (0, 0)
Screenshot: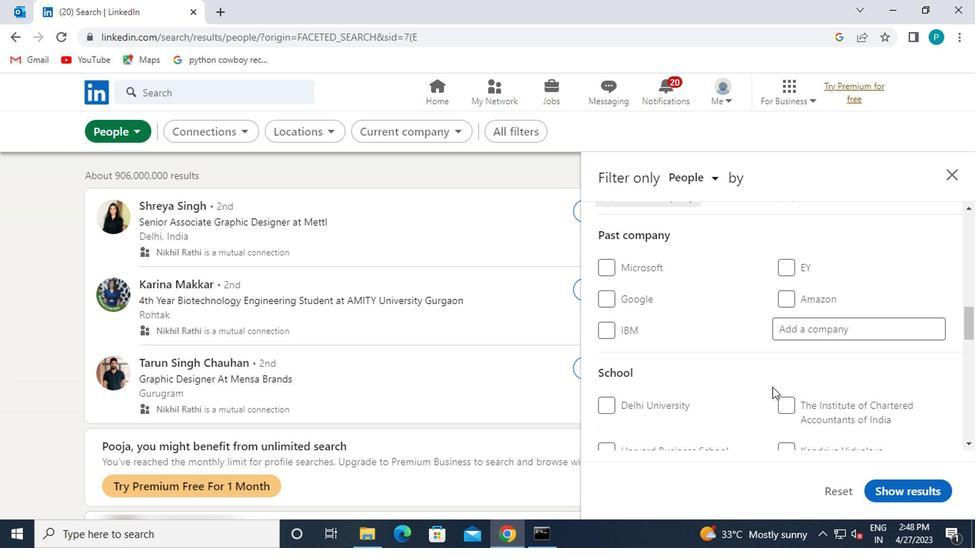 
Action: Mouse scrolled (781, 389) with delta (0, 0)
Screenshot: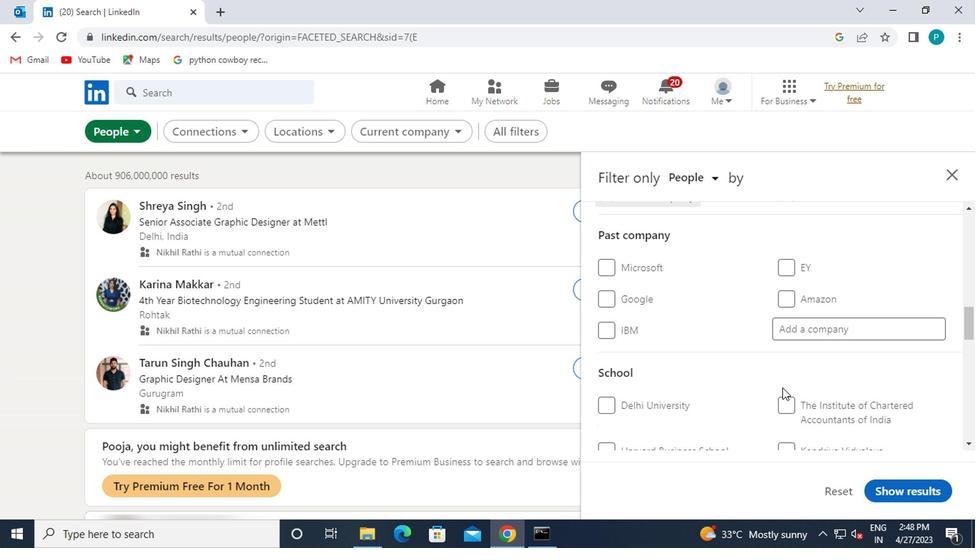 
Action: Mouse moved to (798, 348)
Screenshot: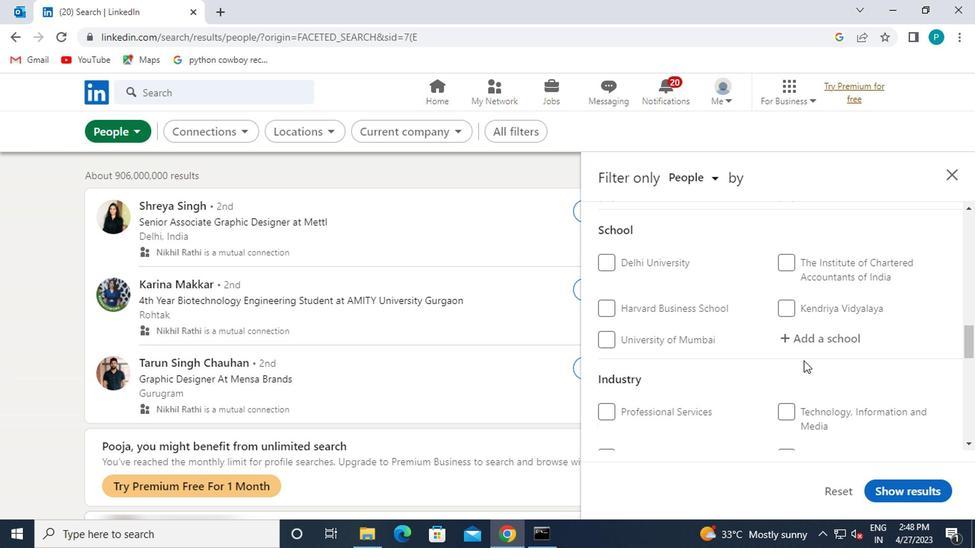 
Action: Mouse pressed left at (798, 348)
Screenshot: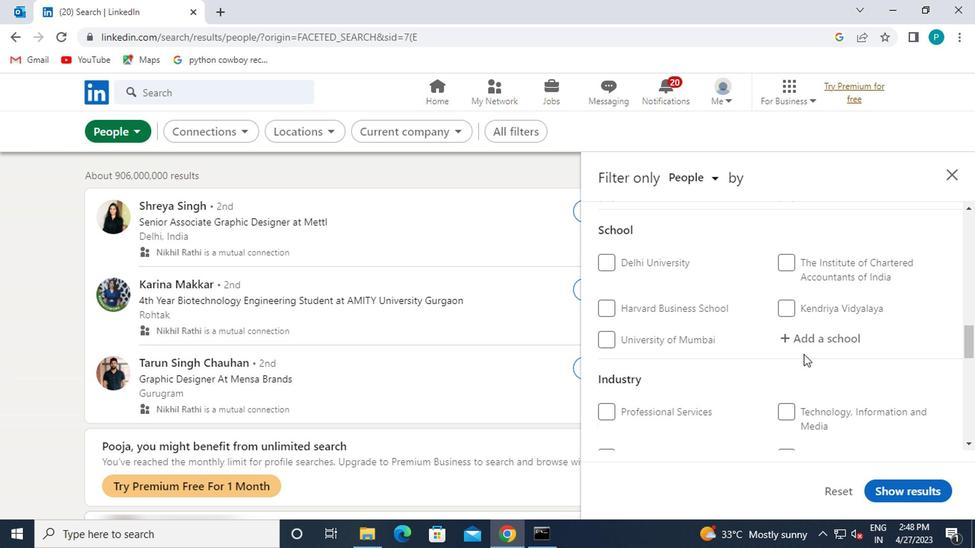 
Action: Mouse moved to (797, 347)
Screenshot: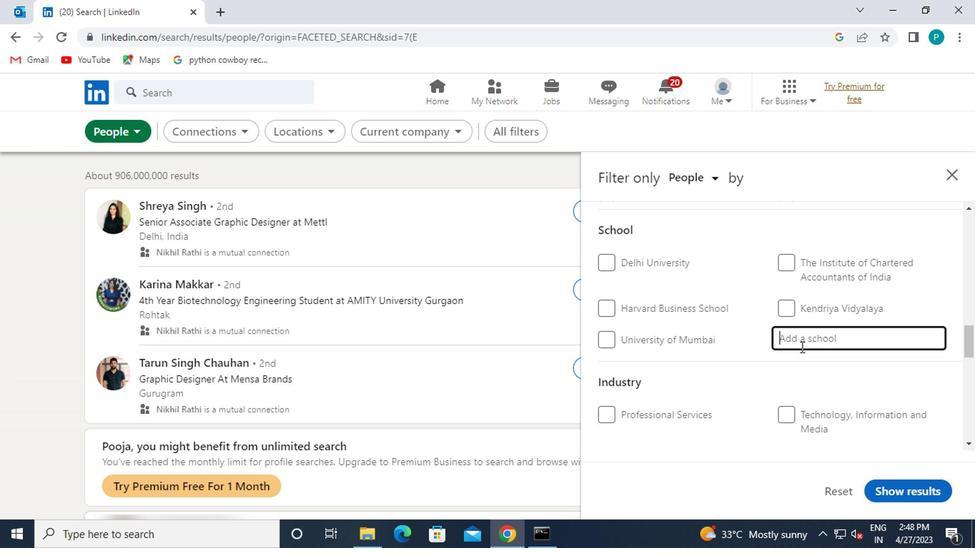 
Action: Key pressed <Key.caps_lock>S<Key.caps_lock>HOBHIT
Screenshot: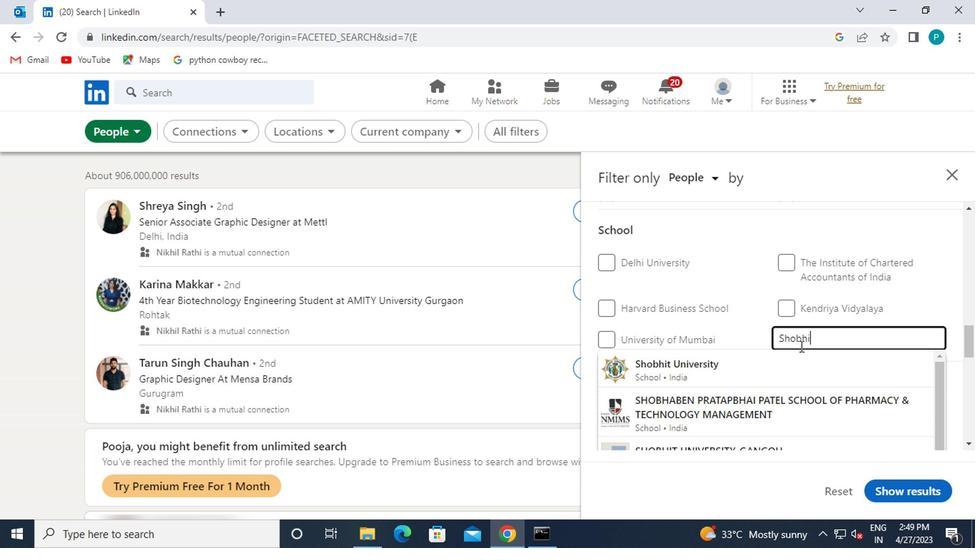 
Action: Mouse moved to (759, 378)
Screenshot: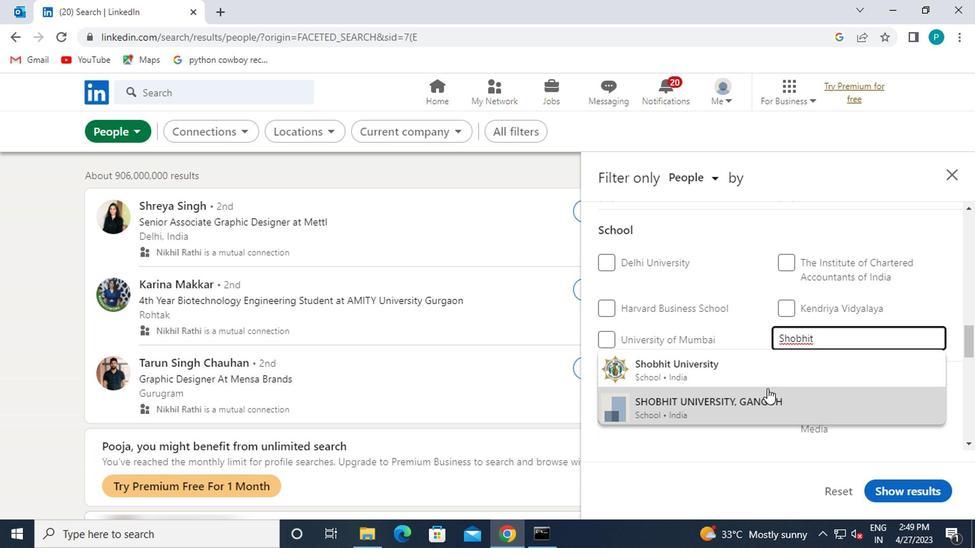 
Action: Mouse pressed left at (759, 378)
Screenshot: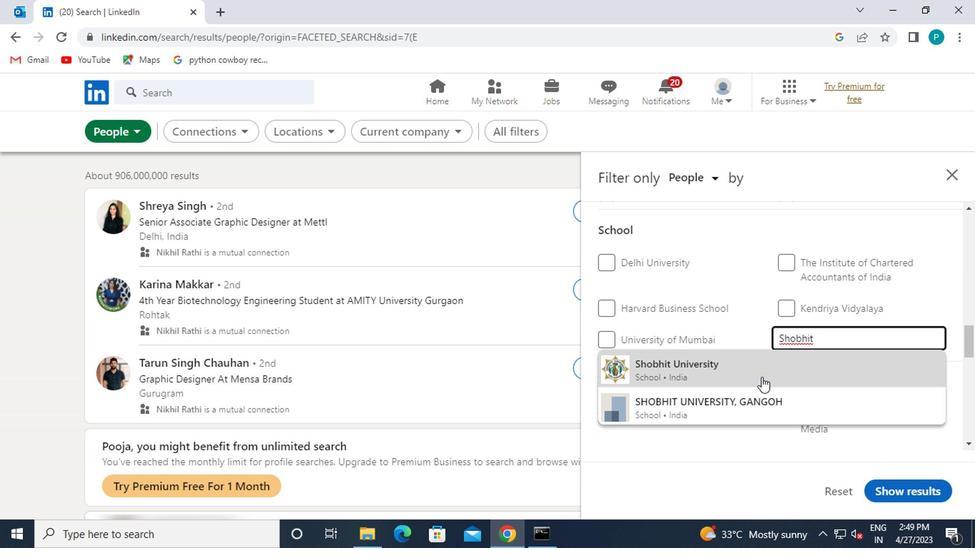 
Action: Mouse moved to (754, 376)
Screenshot: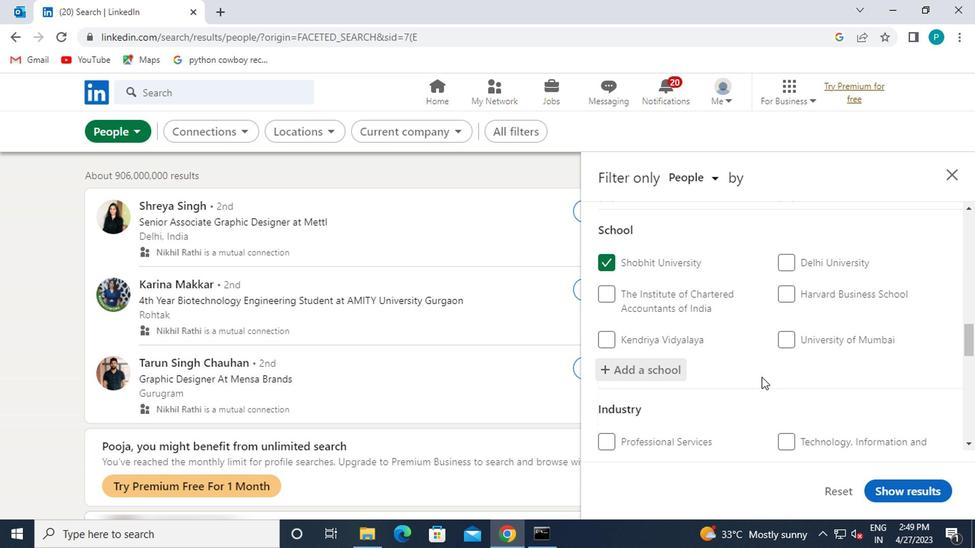 
Action: Mouse scrolled (754, 375) with delta (0, 0)
Screenshot: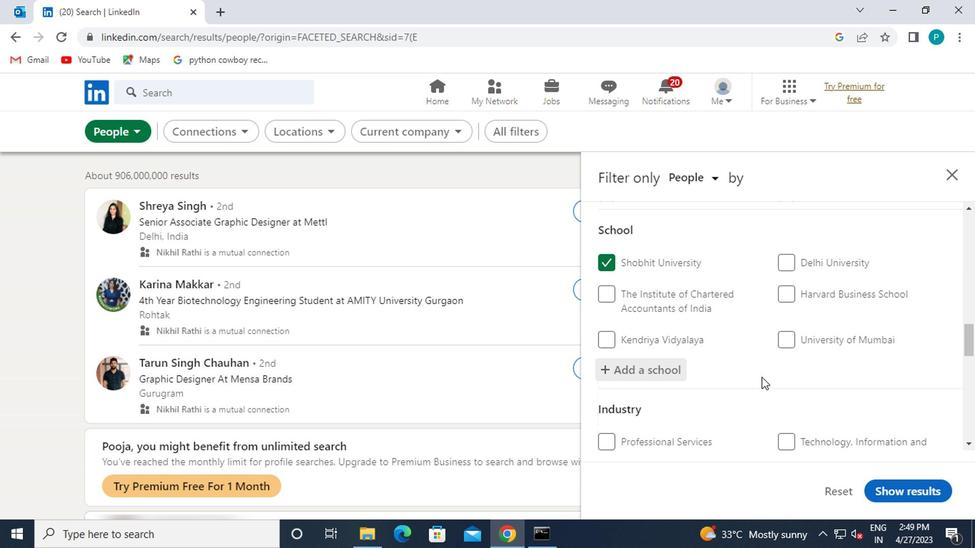 
Action: Mouse scrolled (754, 375) with delta (0, 0)
Screenshot: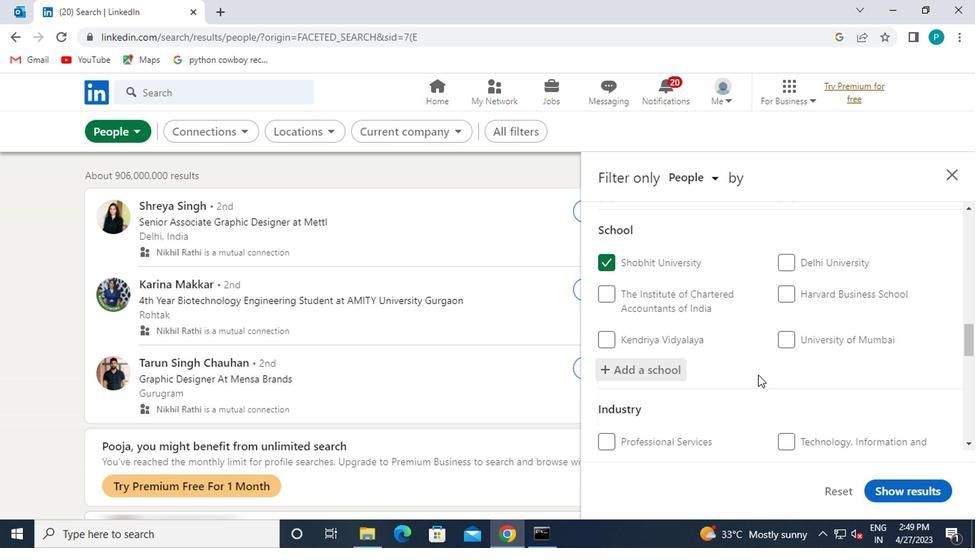 
Action: Mouse moved to (722, 368)
Screenshot: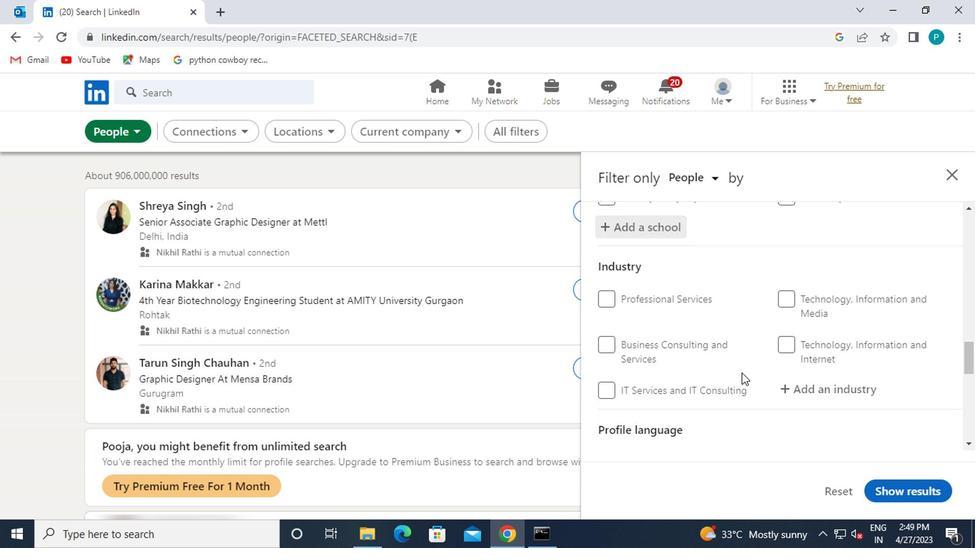 
Action: Mouse scrolled (722, 367) with delta (0, -1)
Screenshot: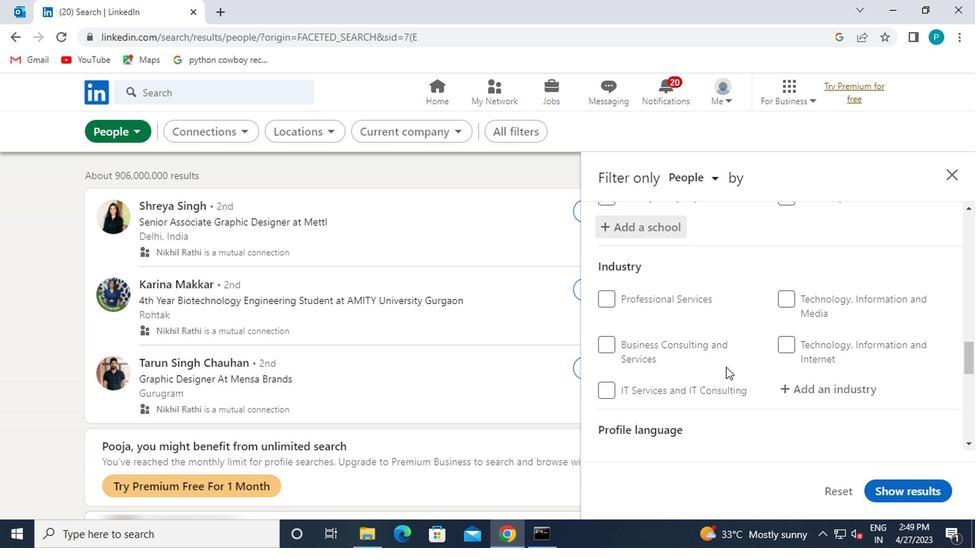 
Action: Mouse moved to (810, 324)
Screenshot: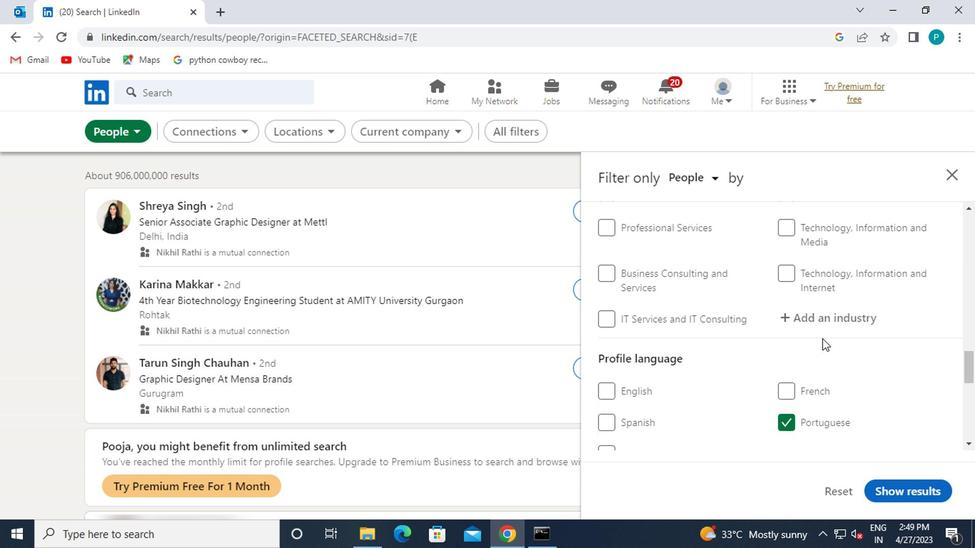 
Action: Mouse pressed left at (810, 324)
Screenshot: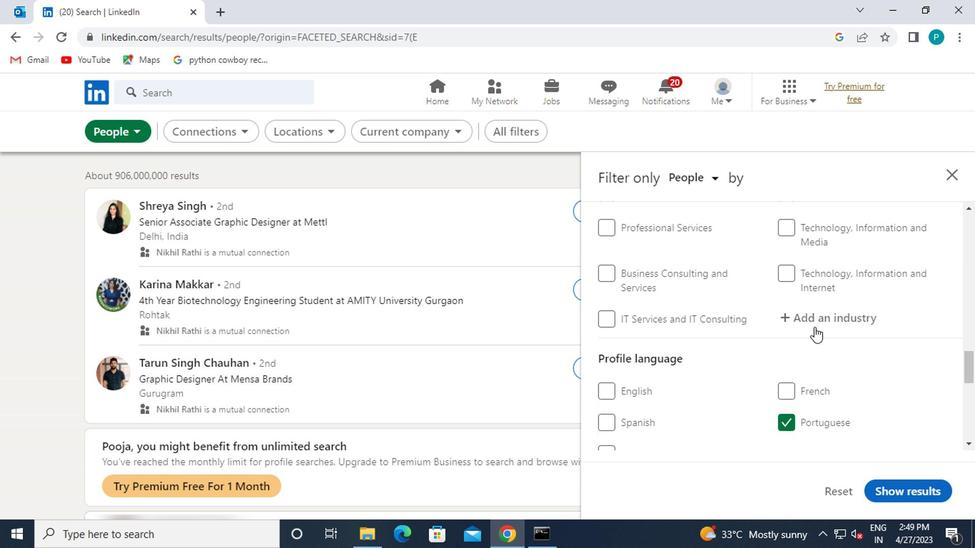 
Action: Key pressed <Key.caps_lock>P<Key.caps_lock>RIMARY
Screenshot: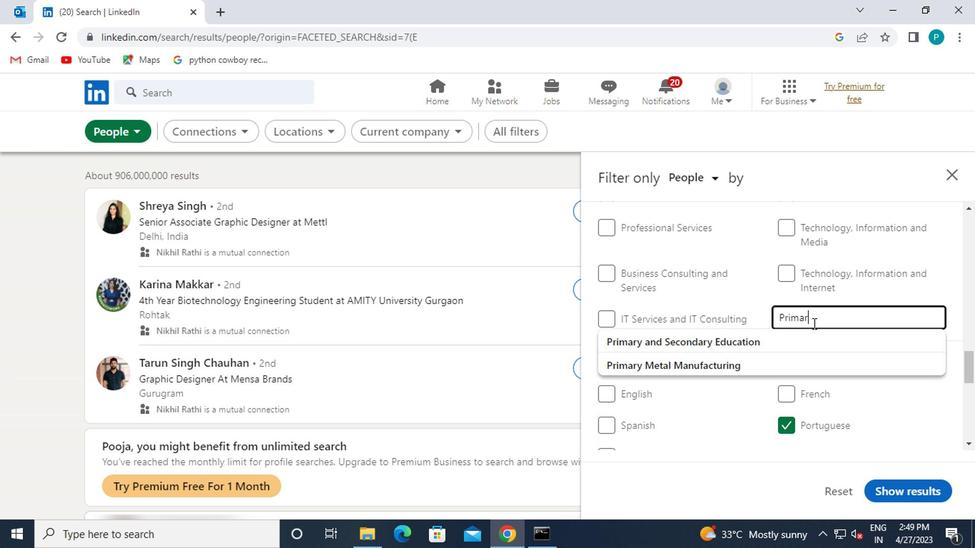 
Action: Mouse moved to (793, 363)
Screenshot: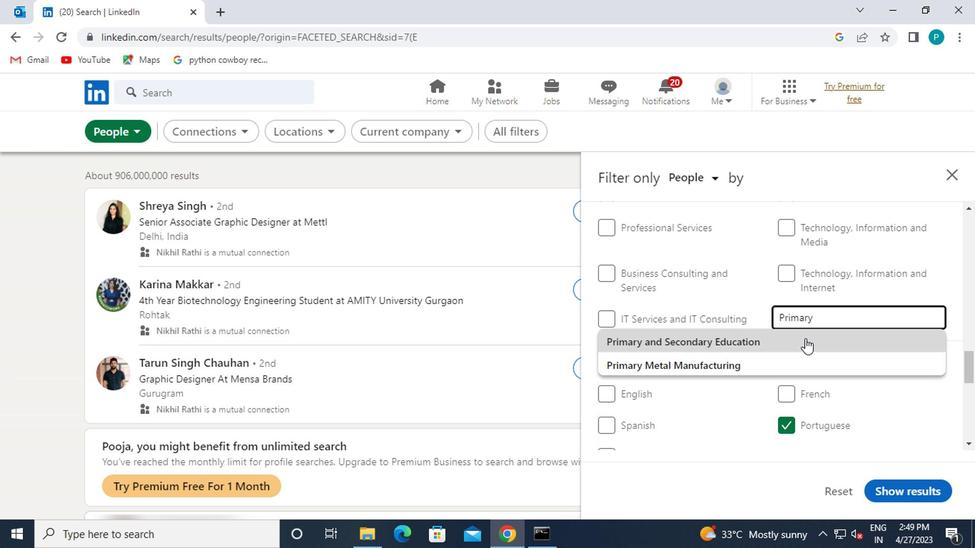 
Action: Mouse pressed left at (793, 363)
Screenshot: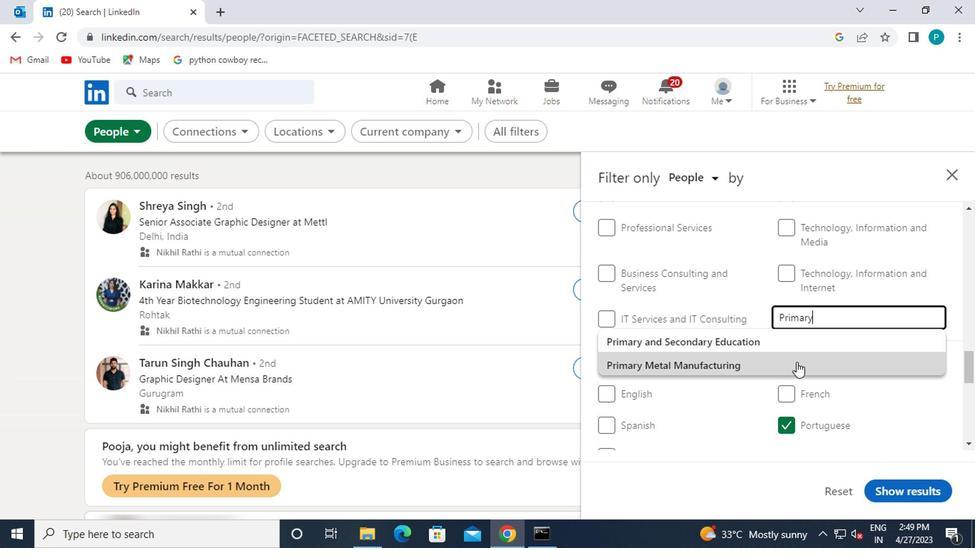 
Action: Mouse moved to (791, 366)
Screenshot: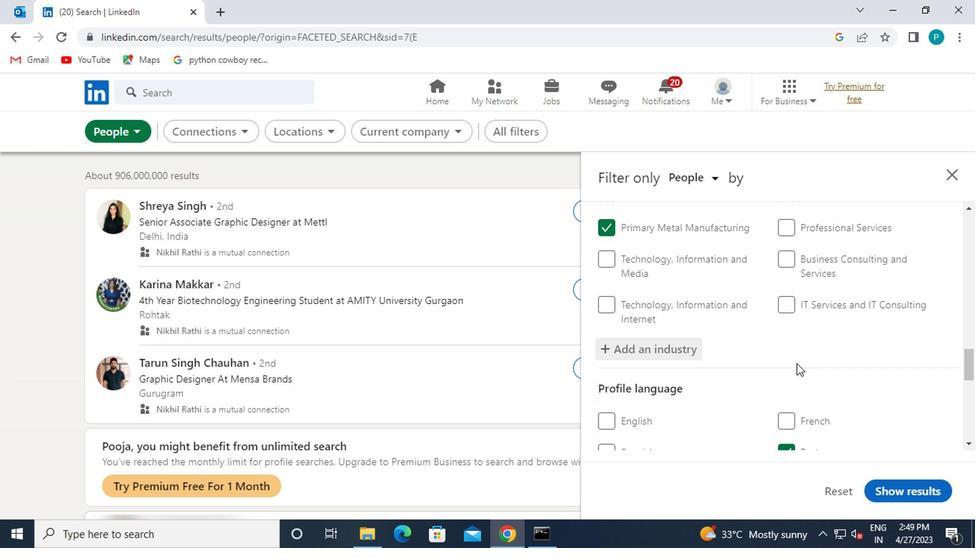 
Action: Mouse scrolled (791, 366) with delta (0, 0)
Screenshot: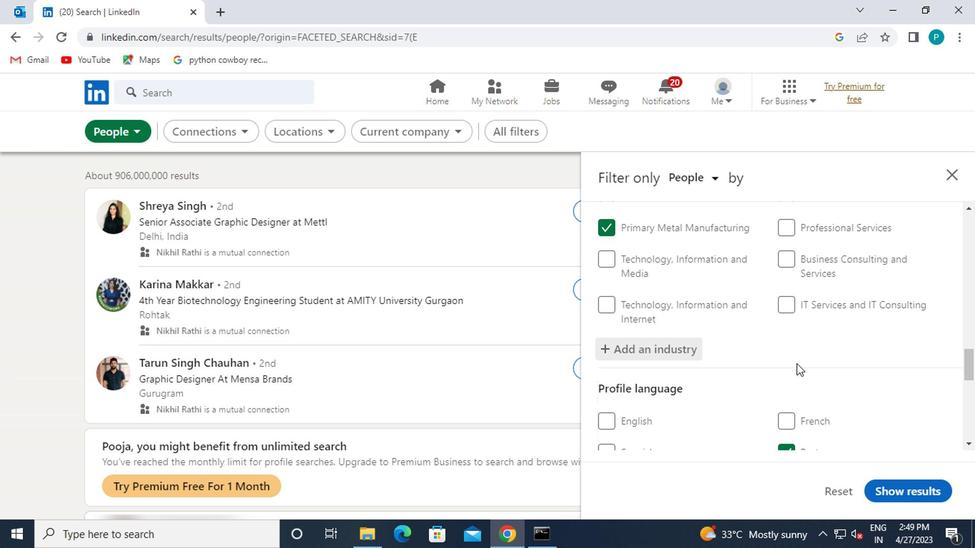 
Action: Mouse moved to (791, 367)
Screenshot: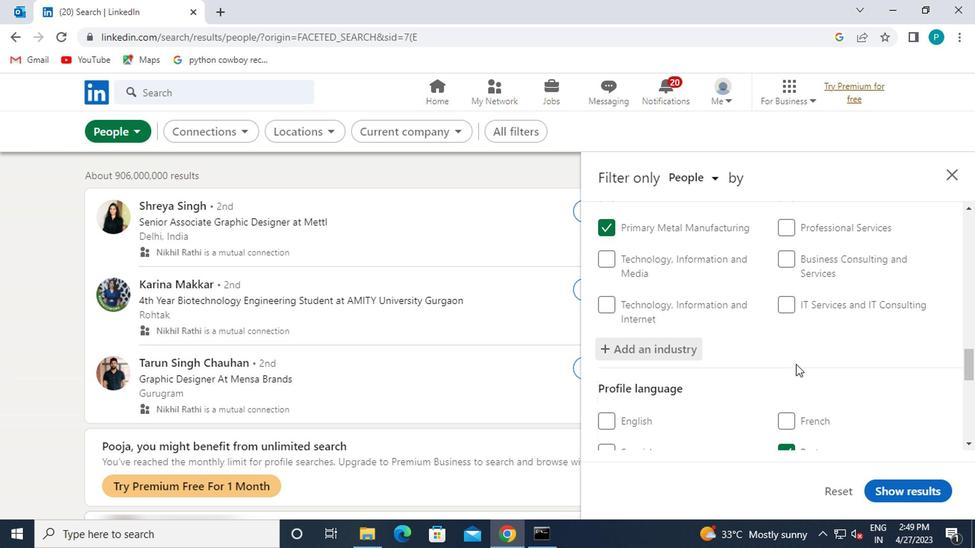
Action: Mouse scrolled (791, 366) with delta (0, 0)
Screenshot: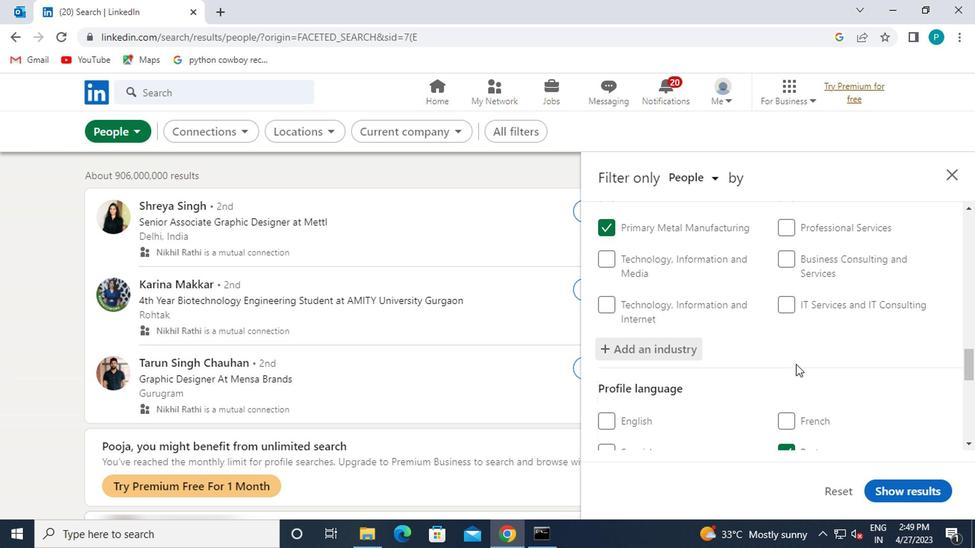 
Action: Mouse moved to (781, 372)
Screenshot: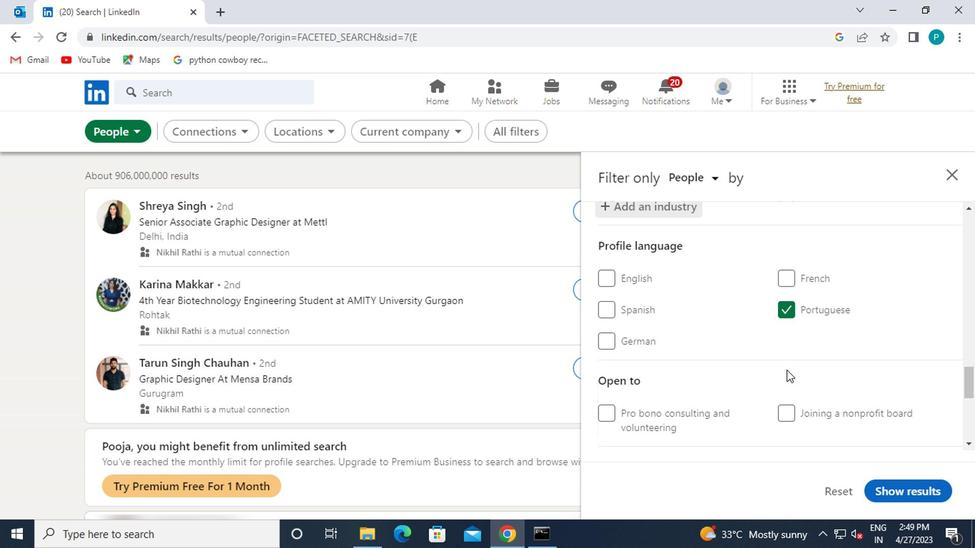 
Action: Mouse scrolled (781, 371) with delta (0, -1)
Screenshot: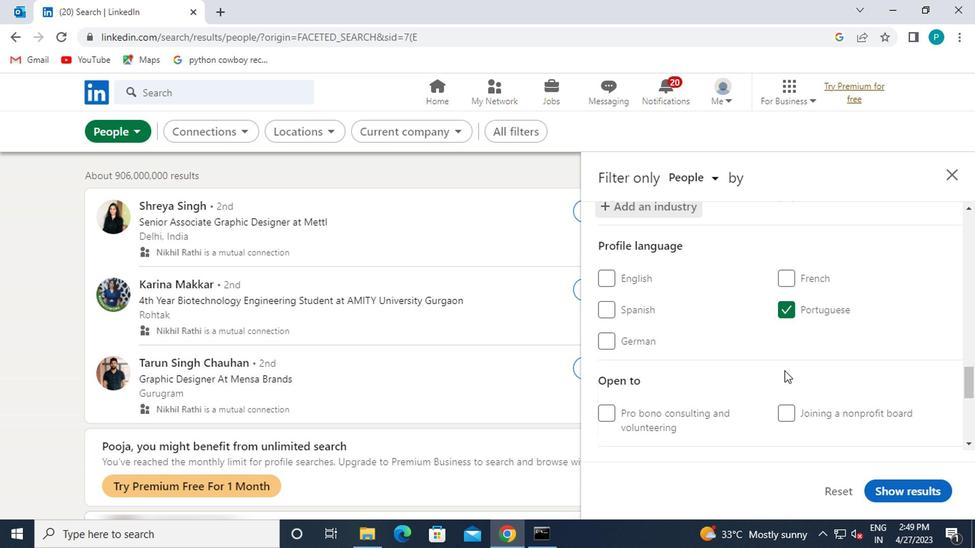 
Action: Mouse scrolled (781, 371) with delta (0, -1)
Screenshot: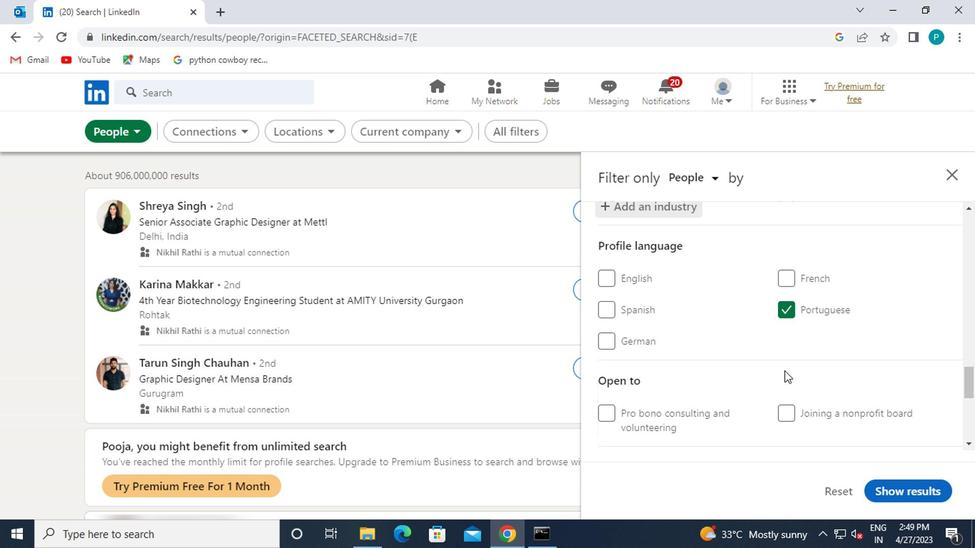 
Action: Mouse scrolled (781, 371) with delta (0, -1)
Screenshot: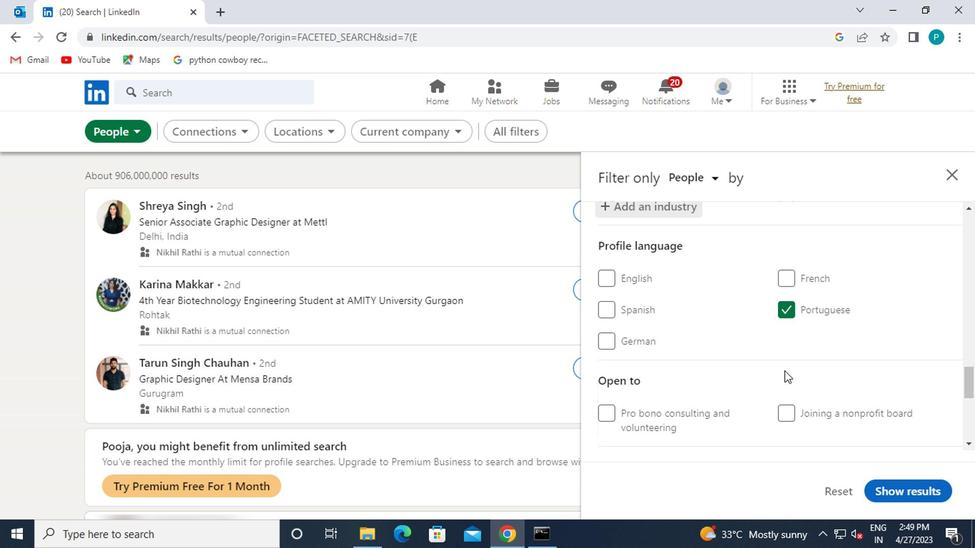 
Action: Mouse moved to (797, 341)
Screenshot: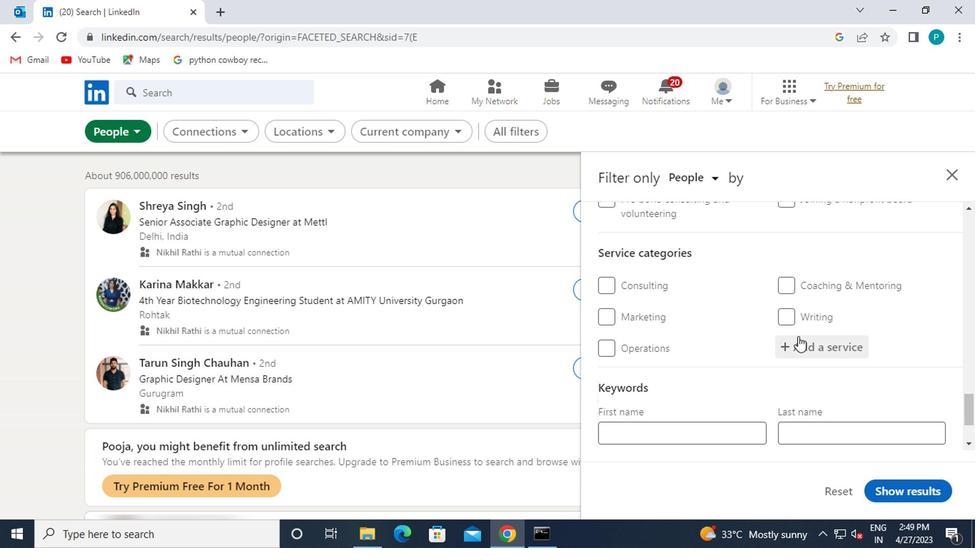 
Action: Mouse pressed left at (797, 341)
Screenshot: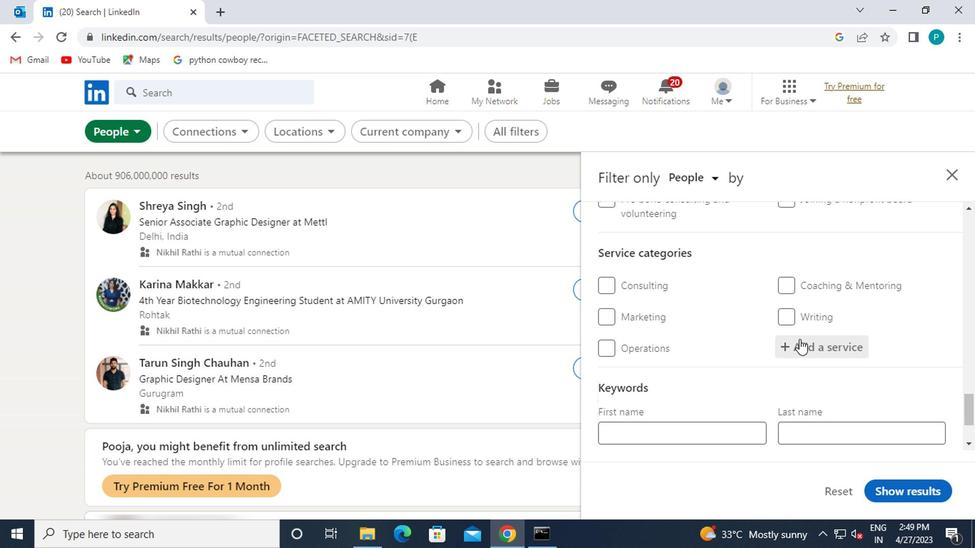 
Action: Mouse moved to (800, 347)
Screenshot: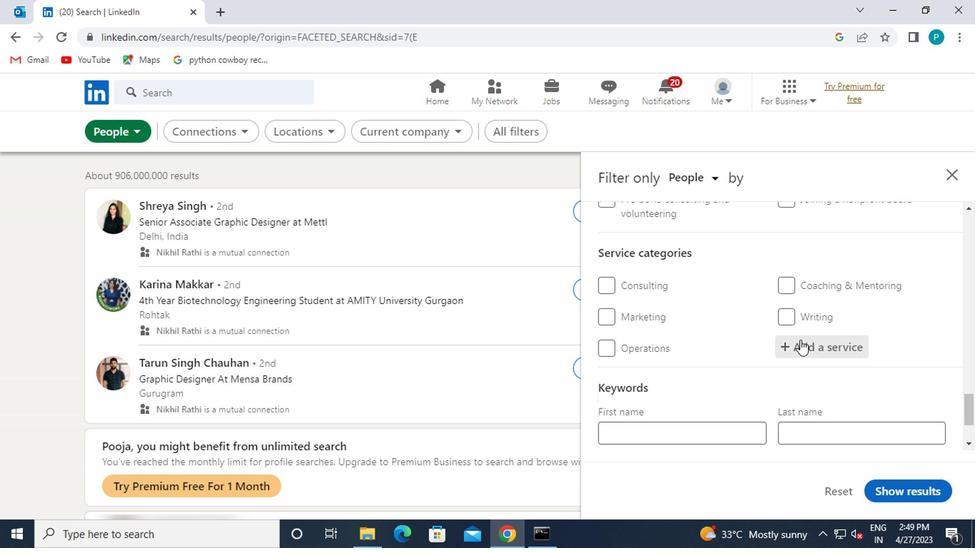 
Action: Key pressed <Key.caps_lock>L<Key.caps_lock>IFE
Screenshot: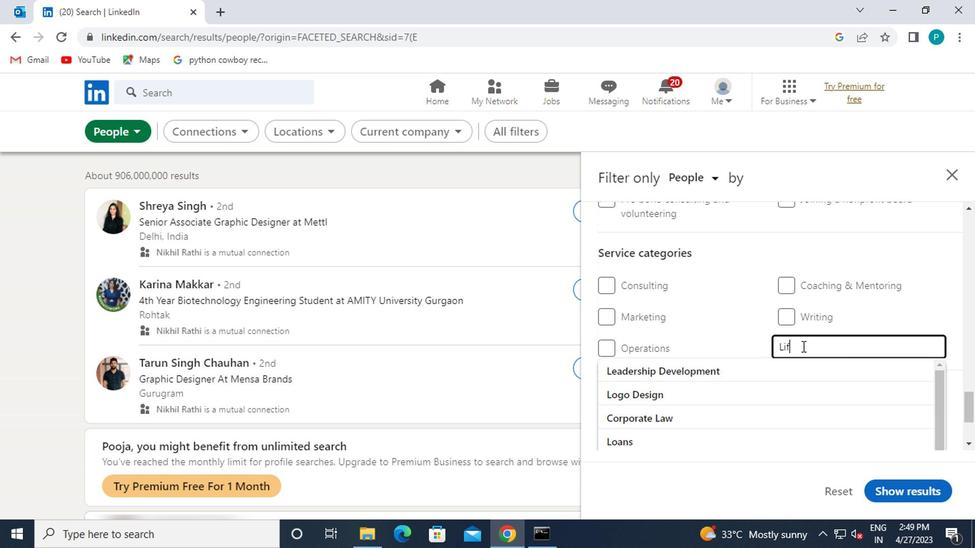 
Action: Mouse moved to (774, 377)
Screenshot: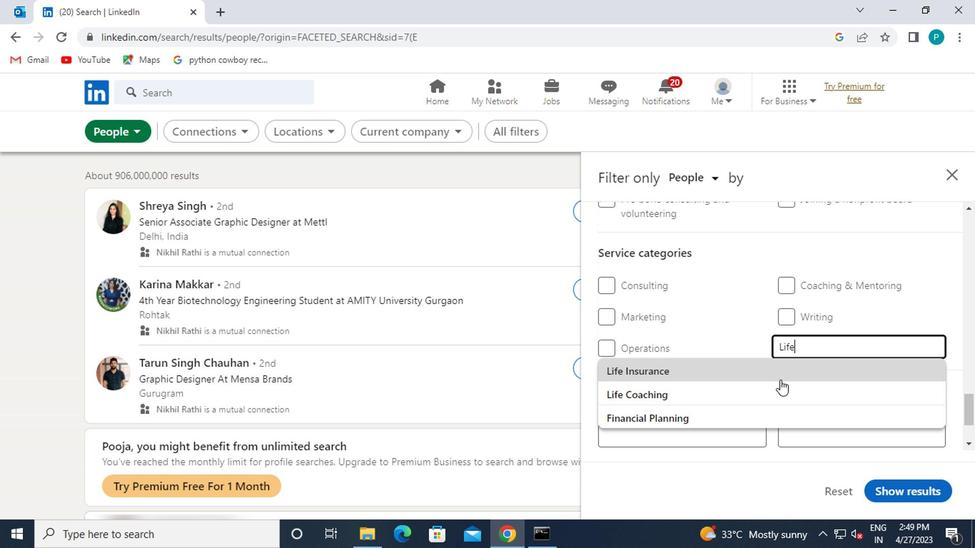 
Action: Mouse pressed left at (774, 377)
Screenshot: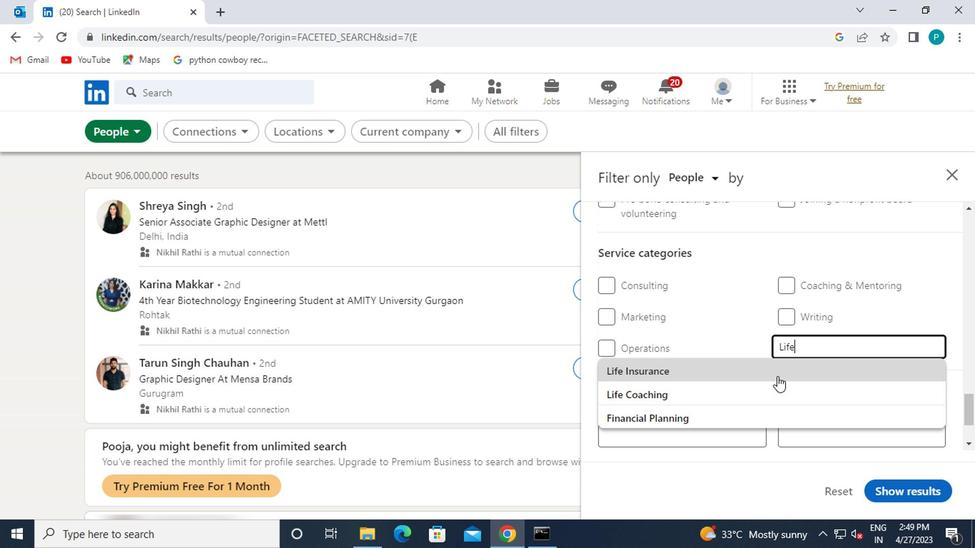 
Action: Mouse scrolled (774, 376) with delta (0, -1)
Screenshot: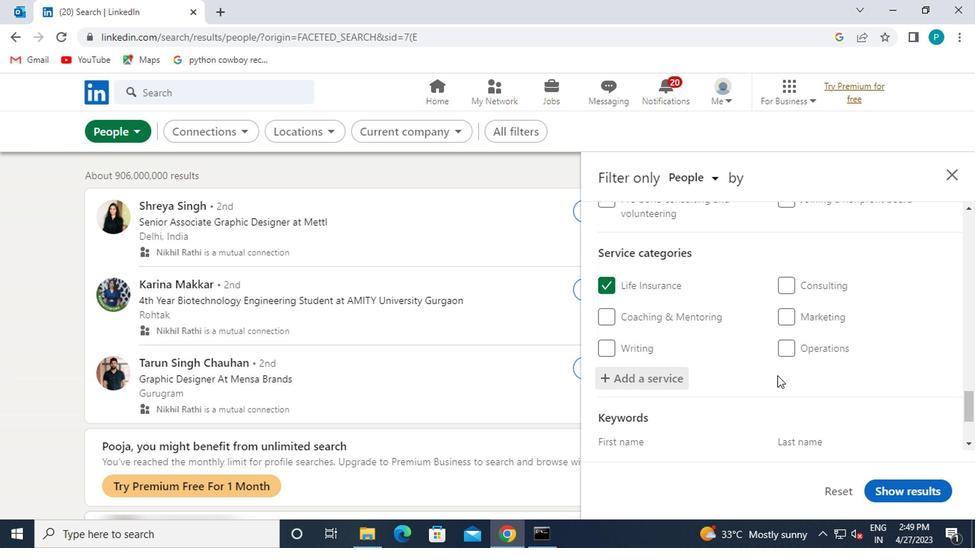 
Action: Mouse scrolled (774, 376) with delta (0, -1)
Screenshot: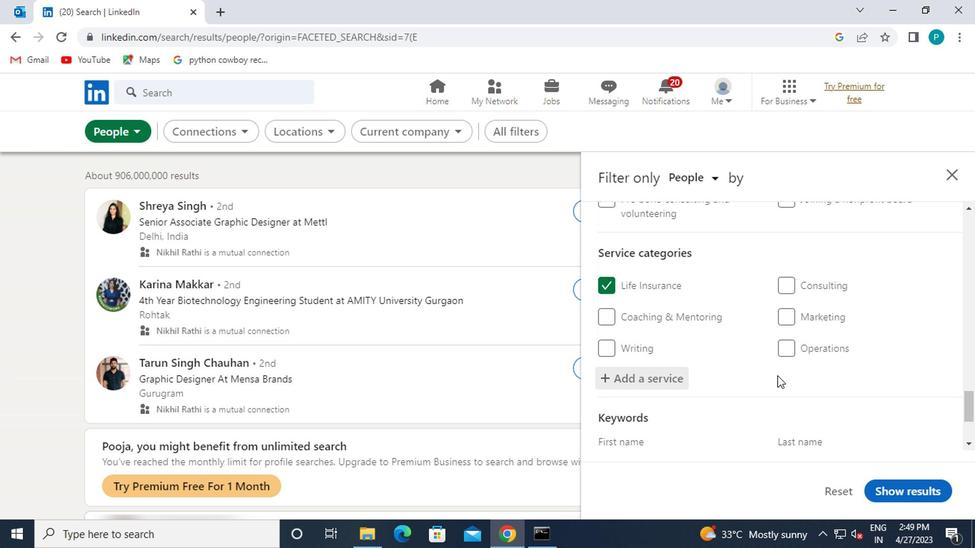 
Action: Mouse moved to (654, 385)
Screenshot: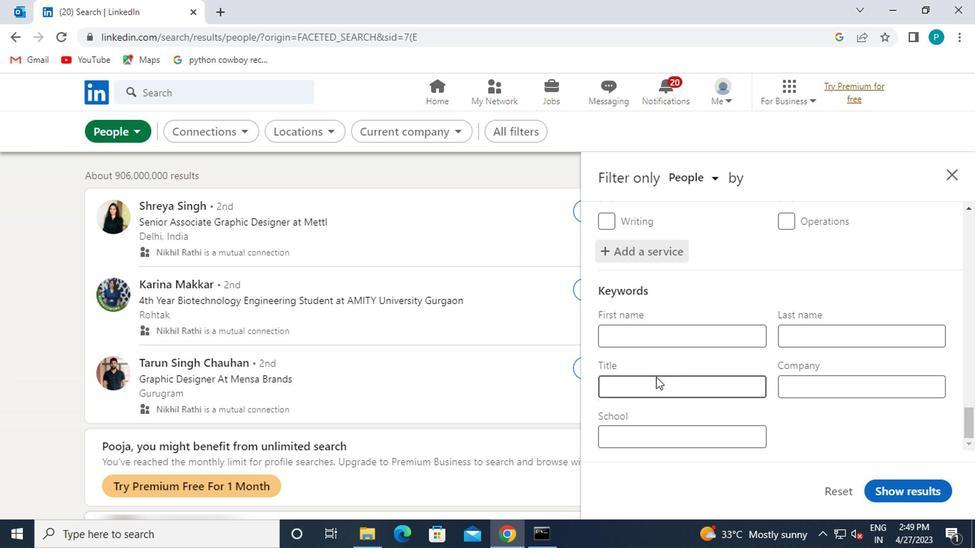 
Action: Mouse pressed left at (654, 385)
Screenshot: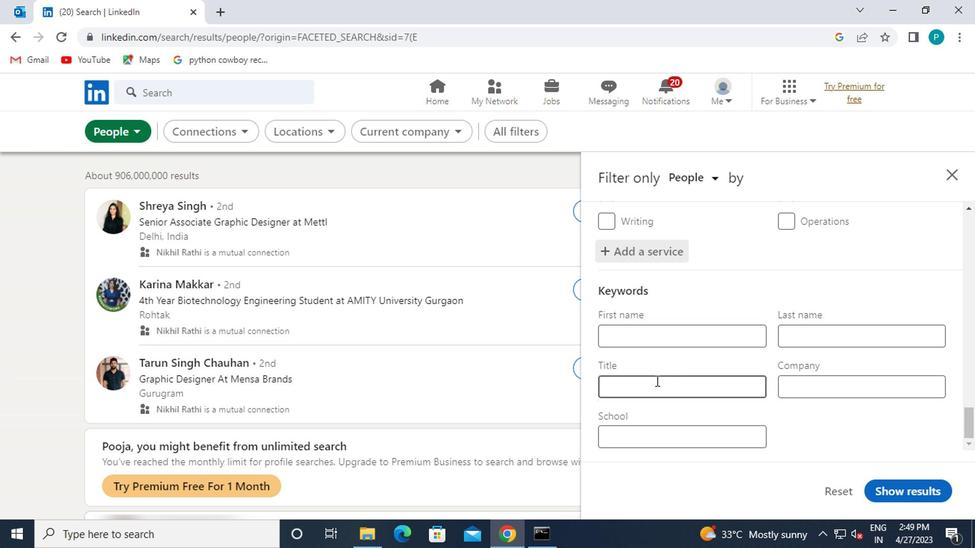 
Action: Key pressed <Key.caps_lock>B<Key.caps_lock>UDGET<Key.space><Key.caps_lock>A<Key.caps_lock>NALYST
Screenshot: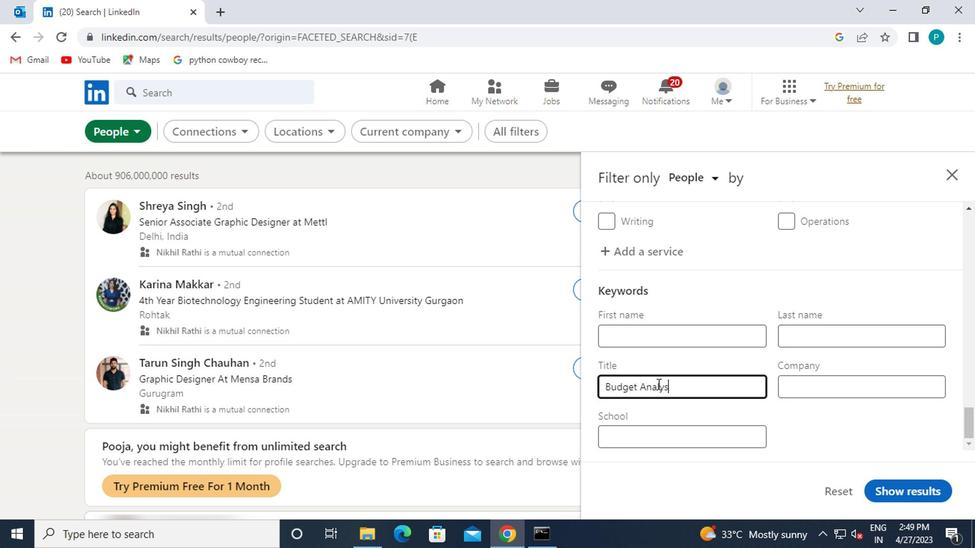 
Action: Mouse moved to (886, 491)
Screenshot: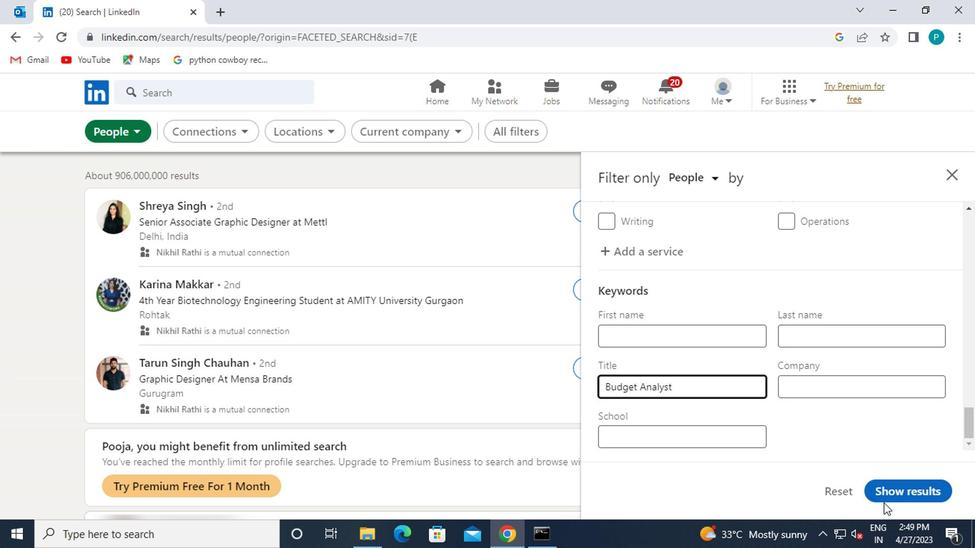 
Action: Mouse pressed left at (886, 491)
Screenshot: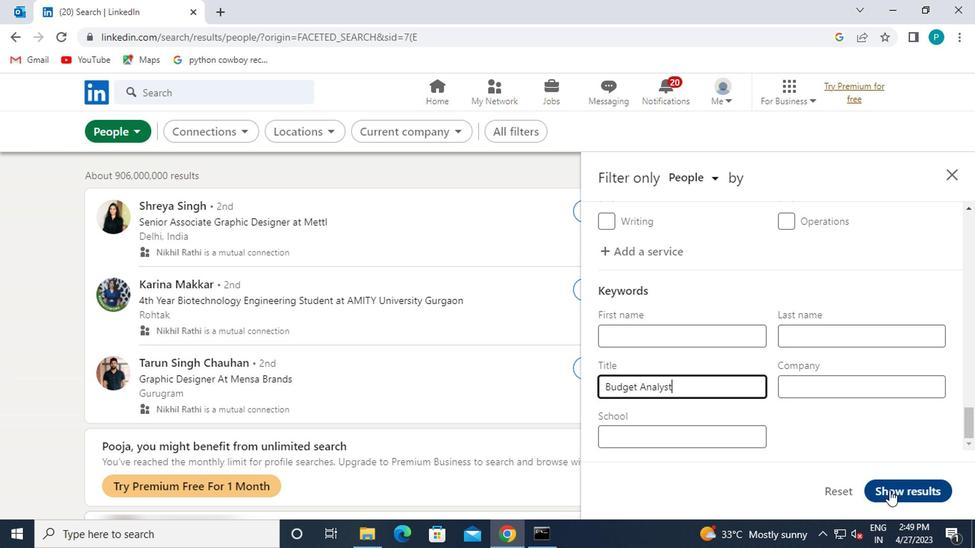 
